 Task: Create a due date automation trigger when advanced on, 2 working days before a card is due add fields with custom field "Resume" set to a date less than 1 working days ago at 11:00 AM.
Action: Mouse moved to (863, 283)
Screenshot: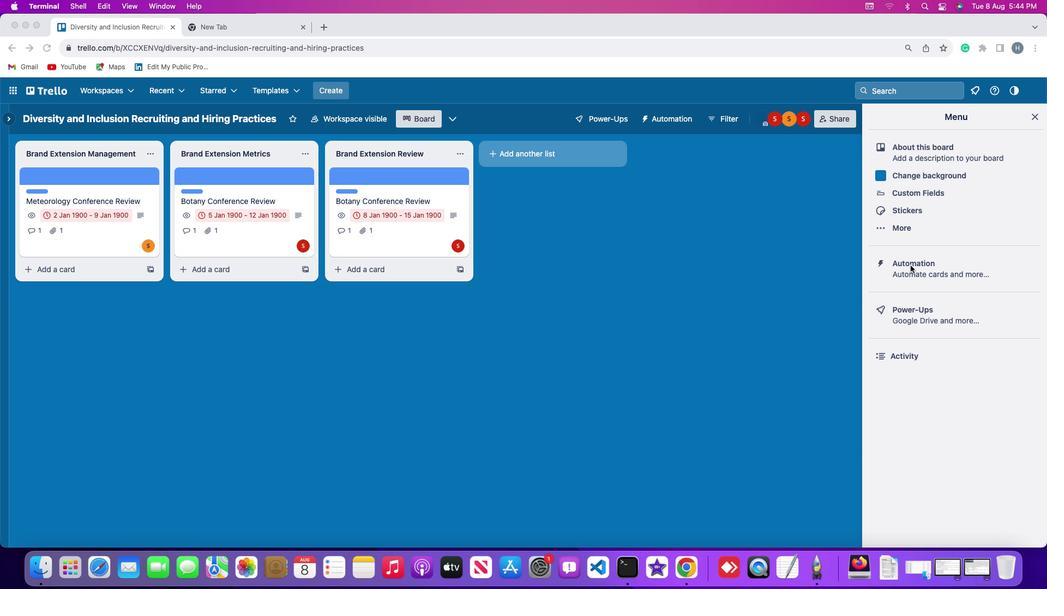 
Action: Mouse pressed left at (863, 283)
Screenshot: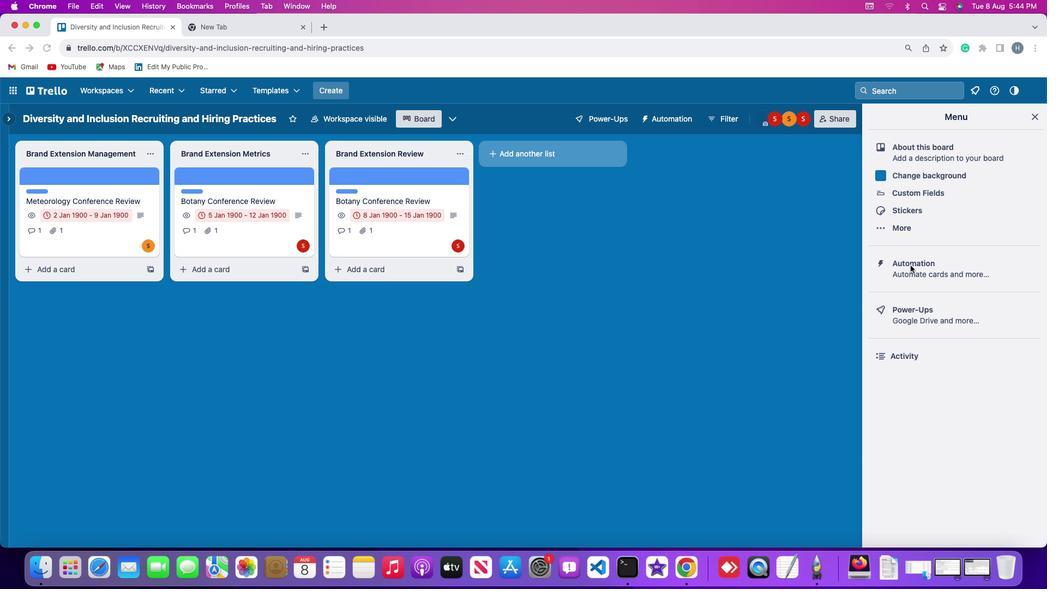 
Action: Mouse moved to (863, 283)
Screenshot: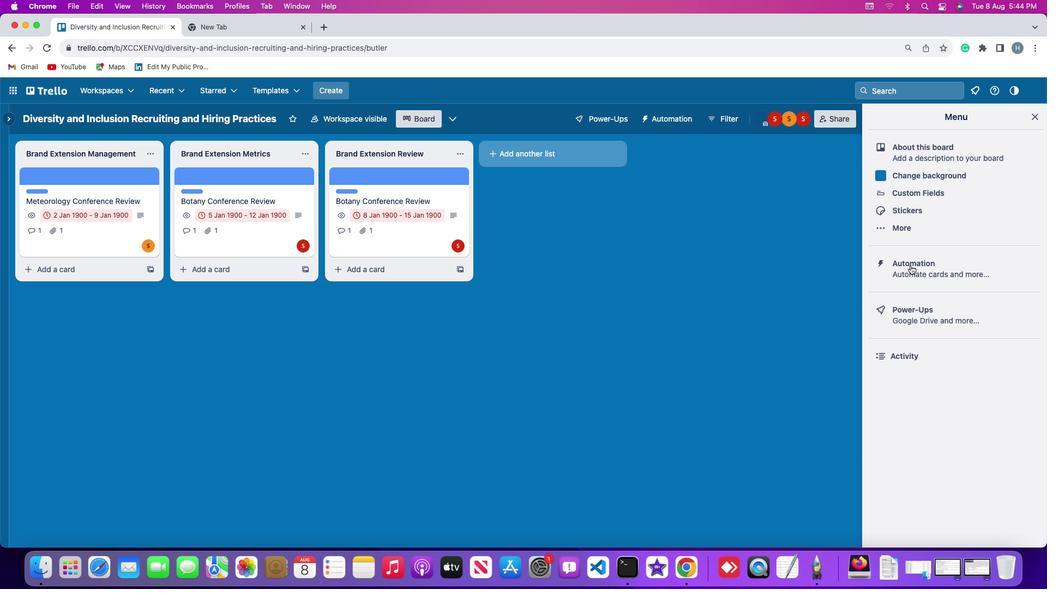 
Action: Mouse pressed left at (863, 283)
Screenshot: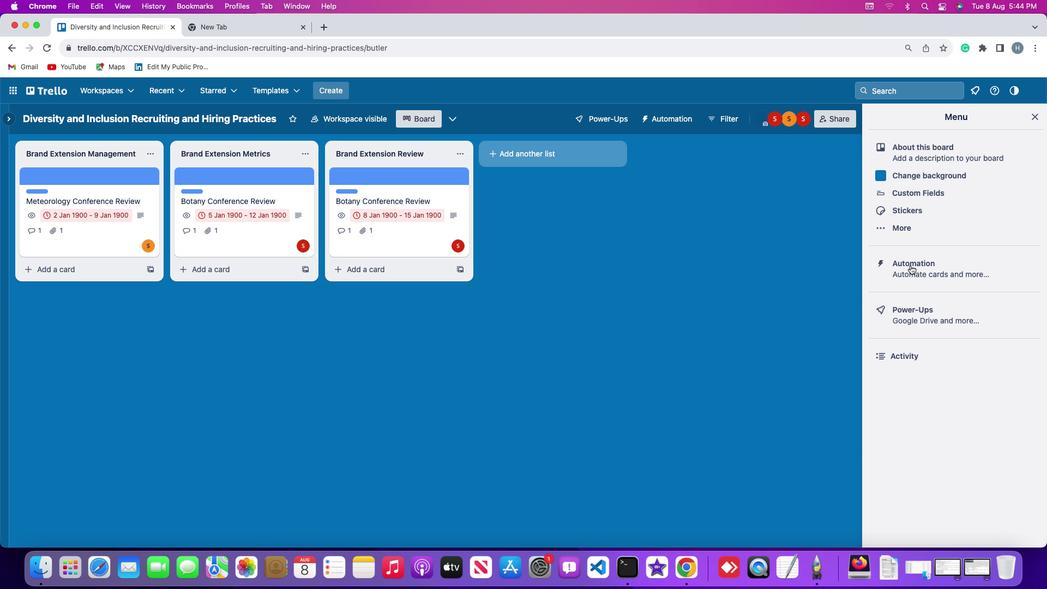
Action: Mouse moved to (109, 272)
Screenshot: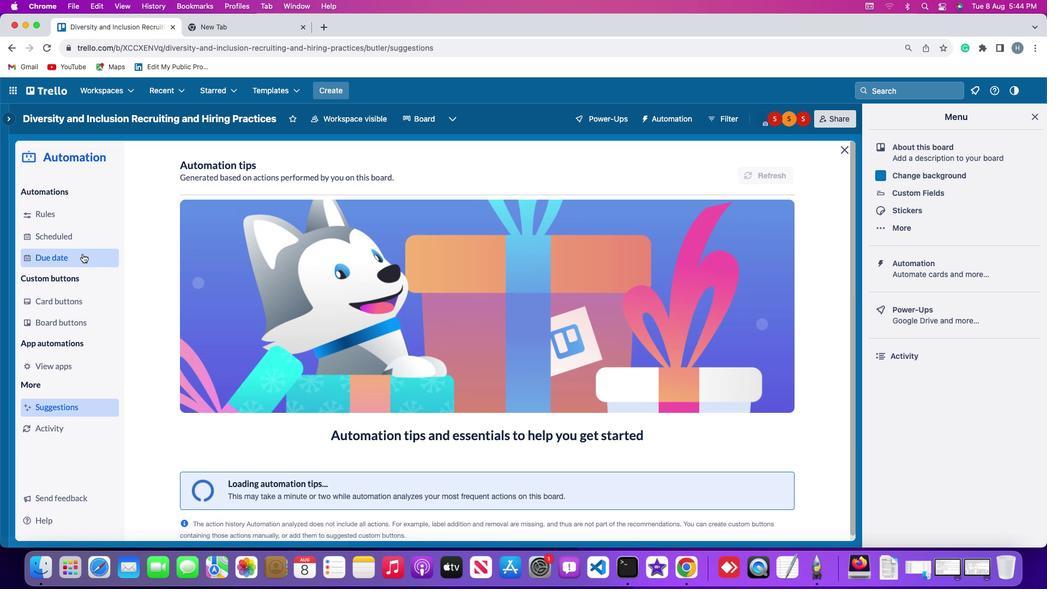 
Action: Mouse pressed left at (109, 272)
Screenshot: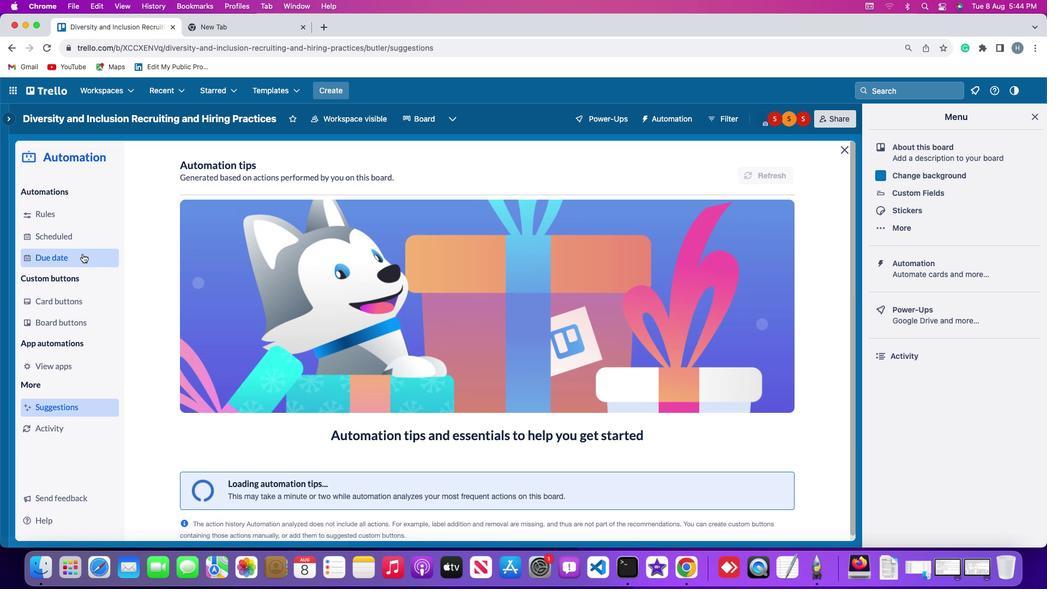 
Action: Mouse moved to (730, 194)
Screenshot: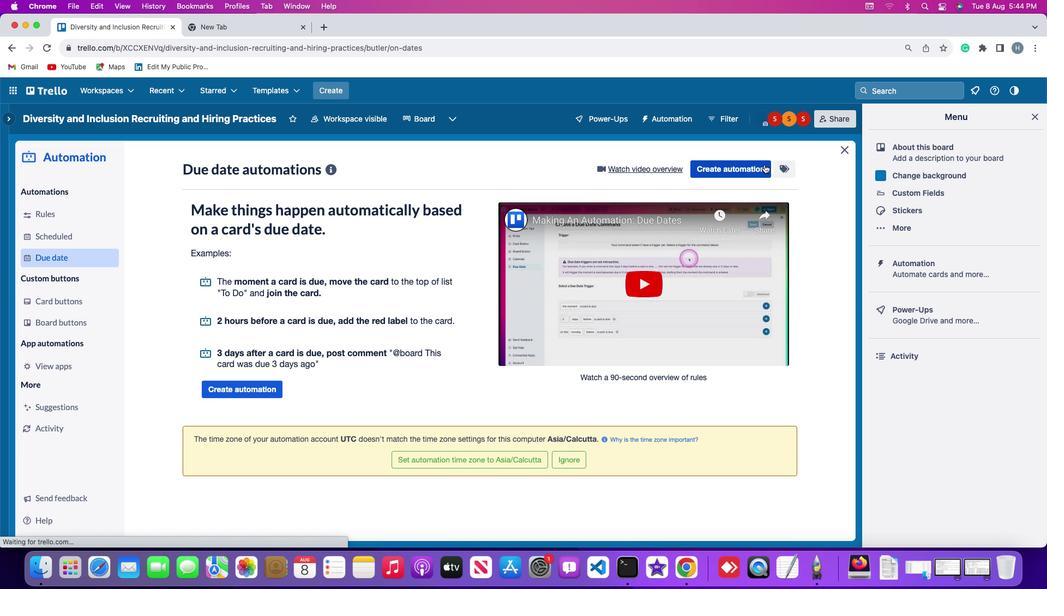
Action: Mouse pressed left at (730, 194)
Screenshot: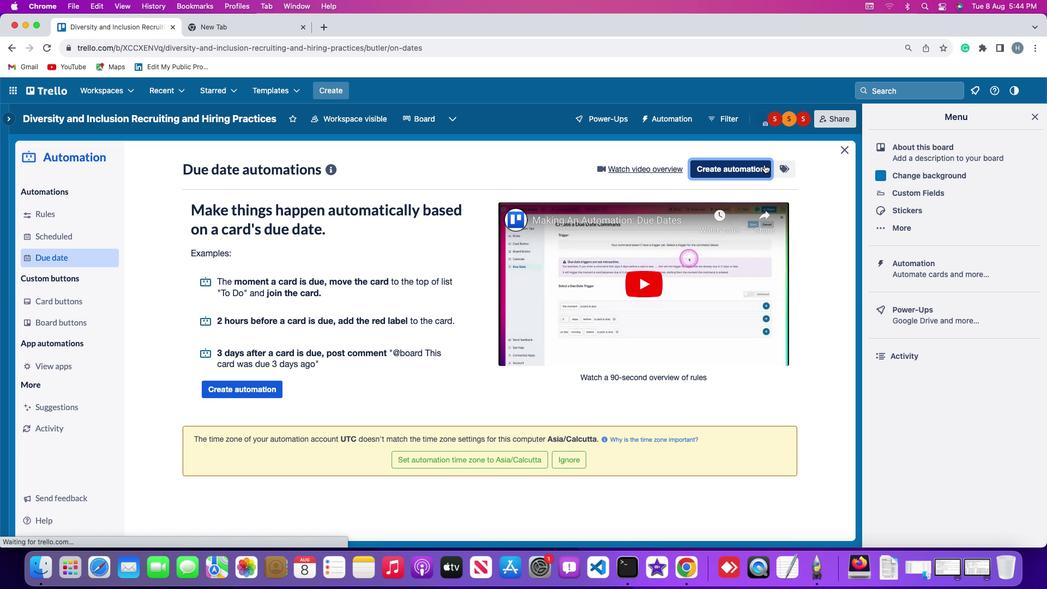 
Action: Mouse moved to (255, 290)
Screenshot: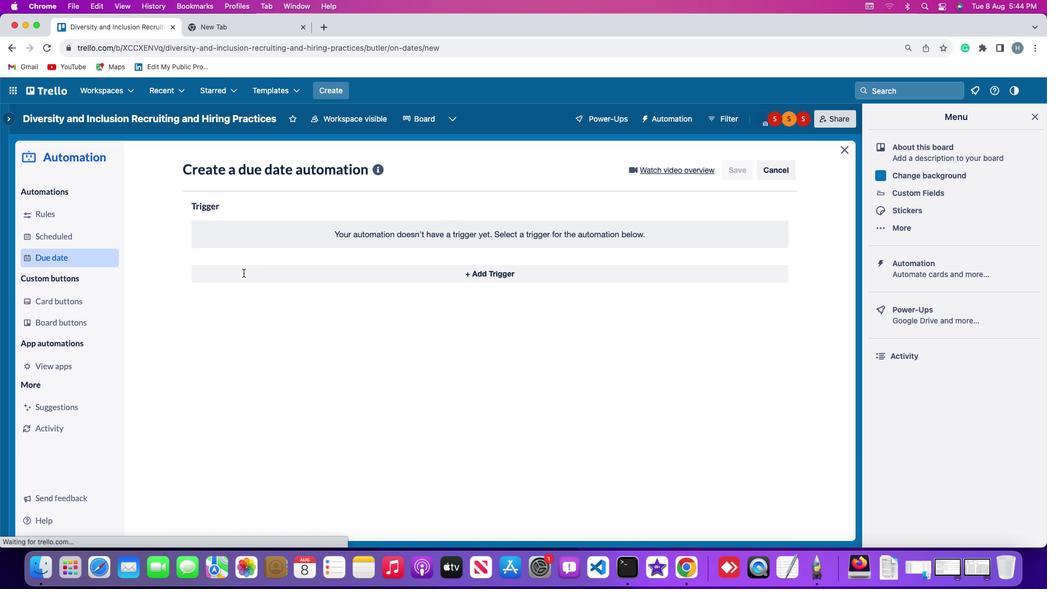 
Action: Mouse pressed left at (255, 290)
Screenshot: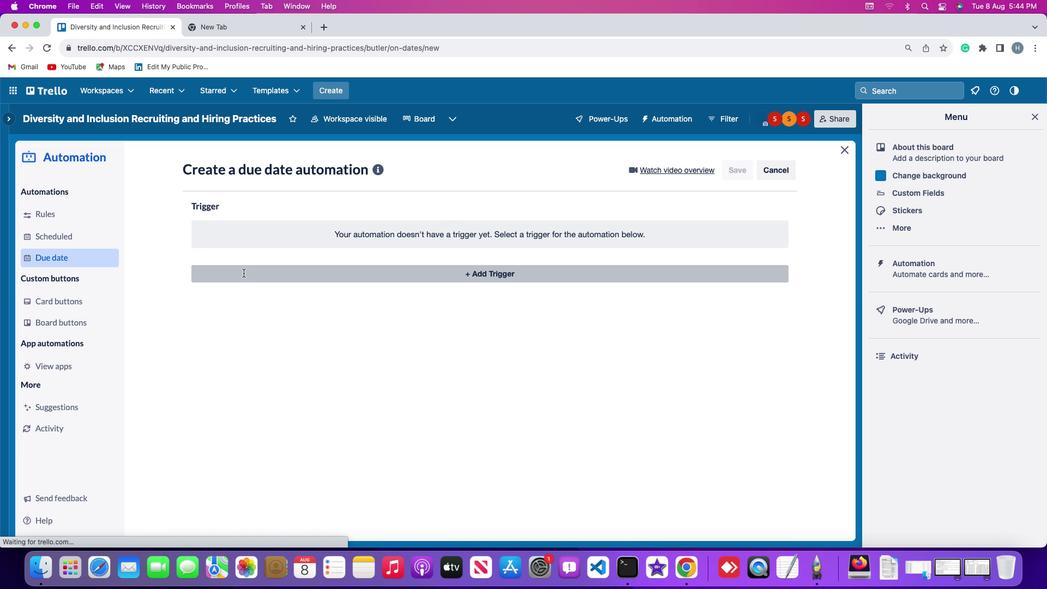 
Action: Mouse moved to (222, 437)
Screenshot: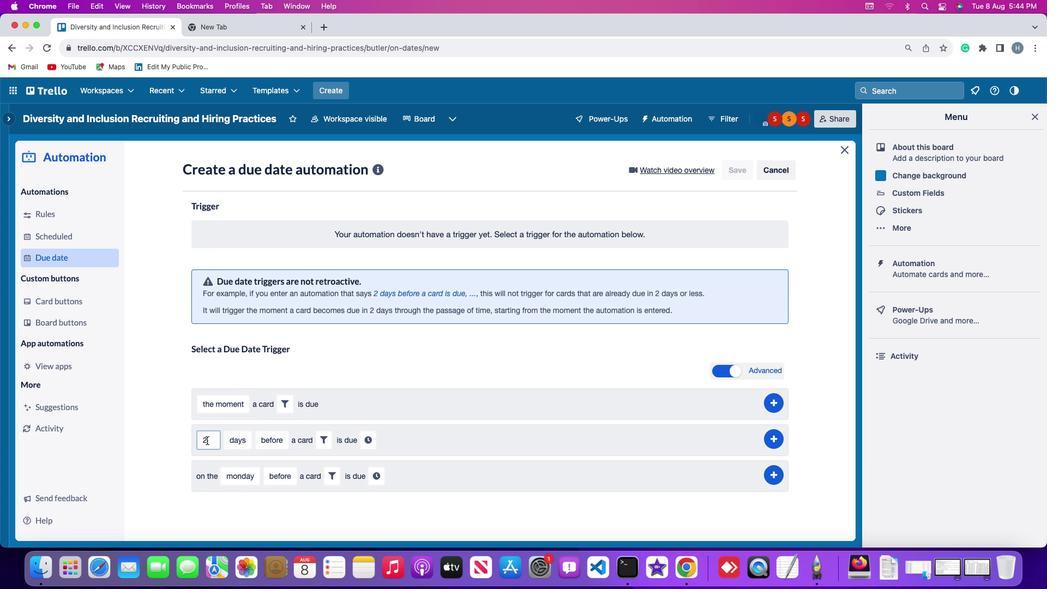 
Action: Mouse pressed left at (222, 437)
Screenshot: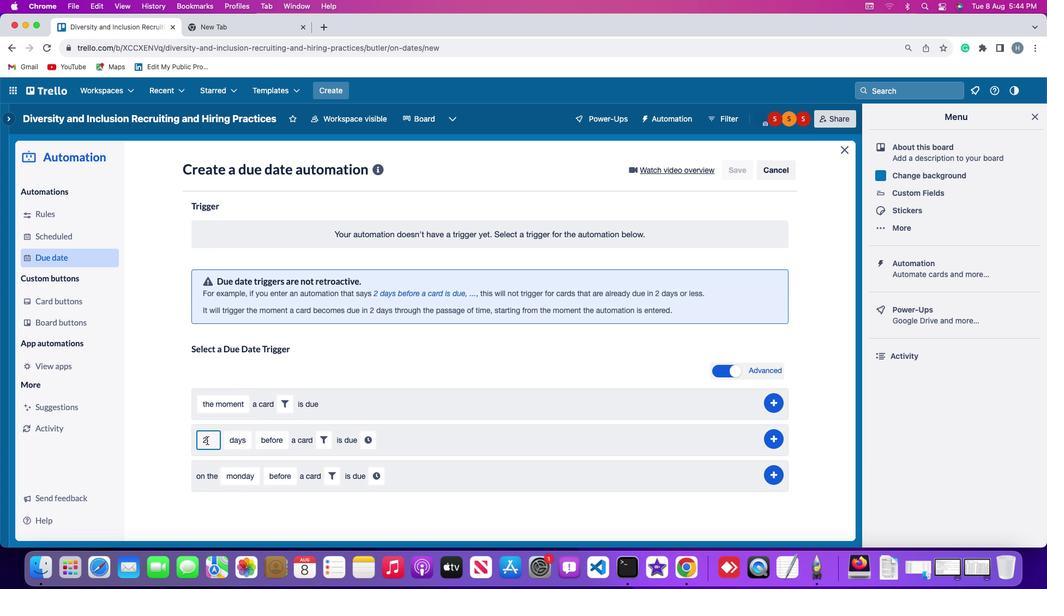 
Action: Mouse moved to (222, 437)
Screenshot: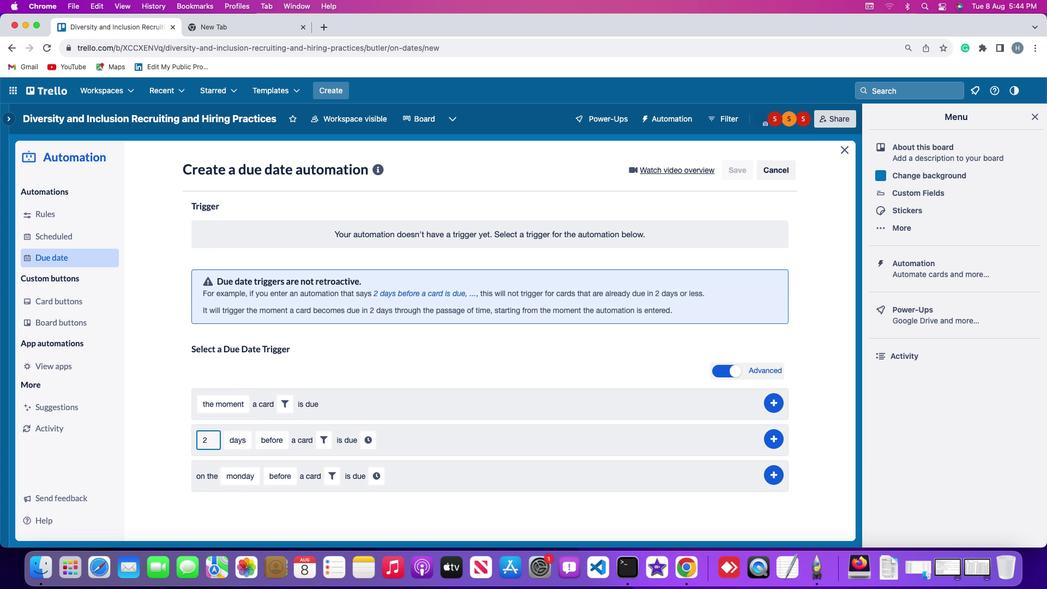 
Action: Key pressed Key.backspace
Screenshot: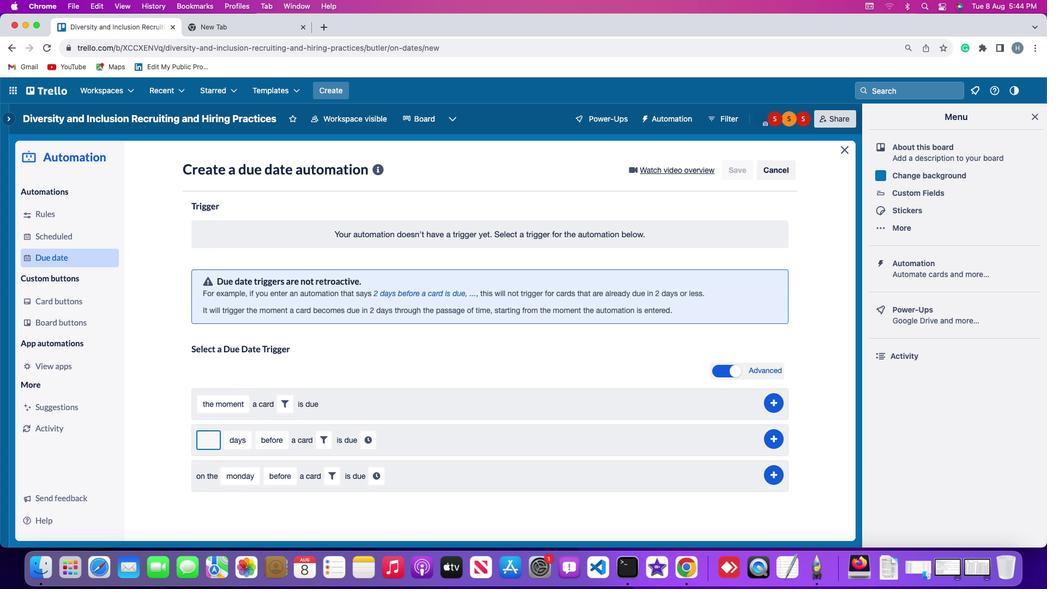 
Action: Mouse moved to (223, 437)
Screenshot: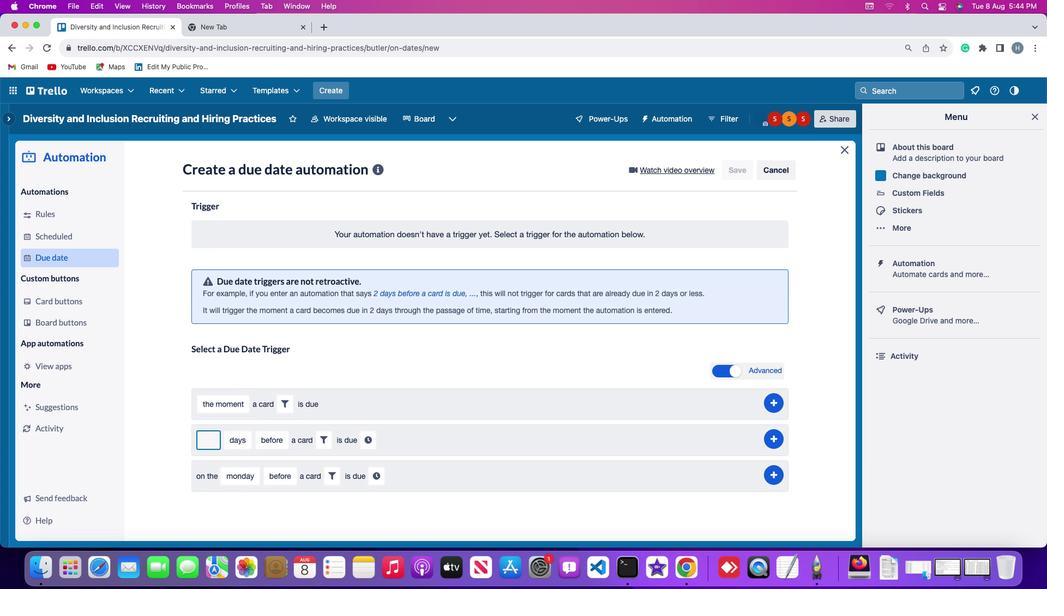 
Action: Key pressed '2'
Screenshot: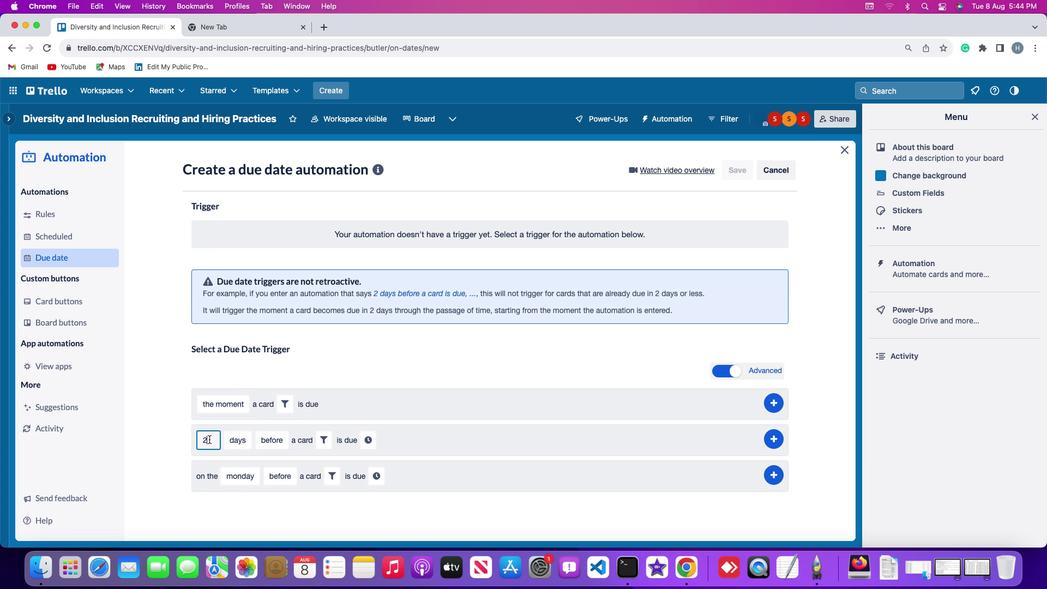 
Action: Mouse moved to (263, 437)
Screenshot: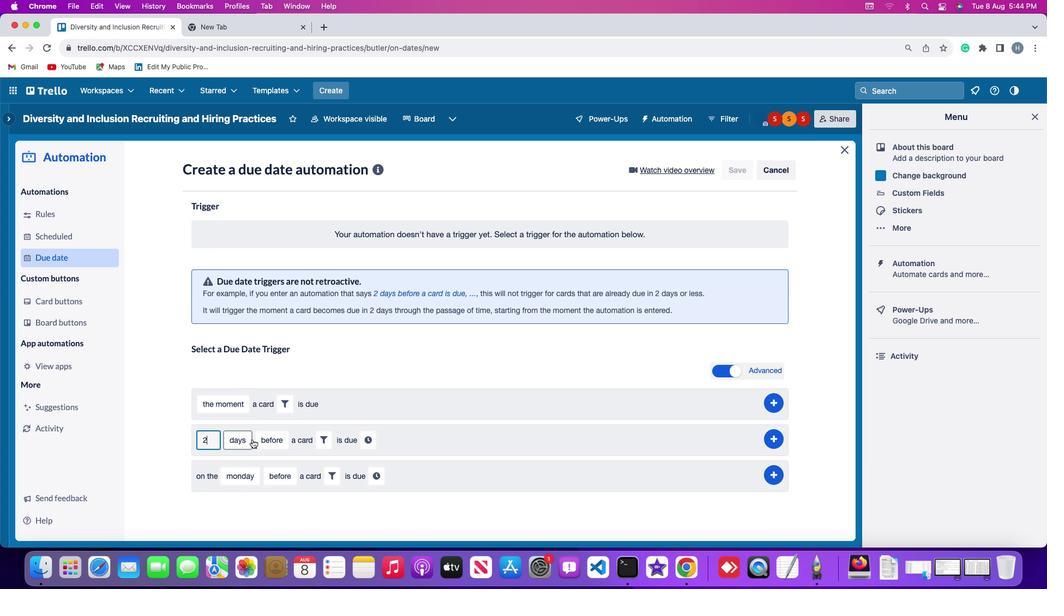 
Action: Mouse pressed left at (263, 437)
Screenshot: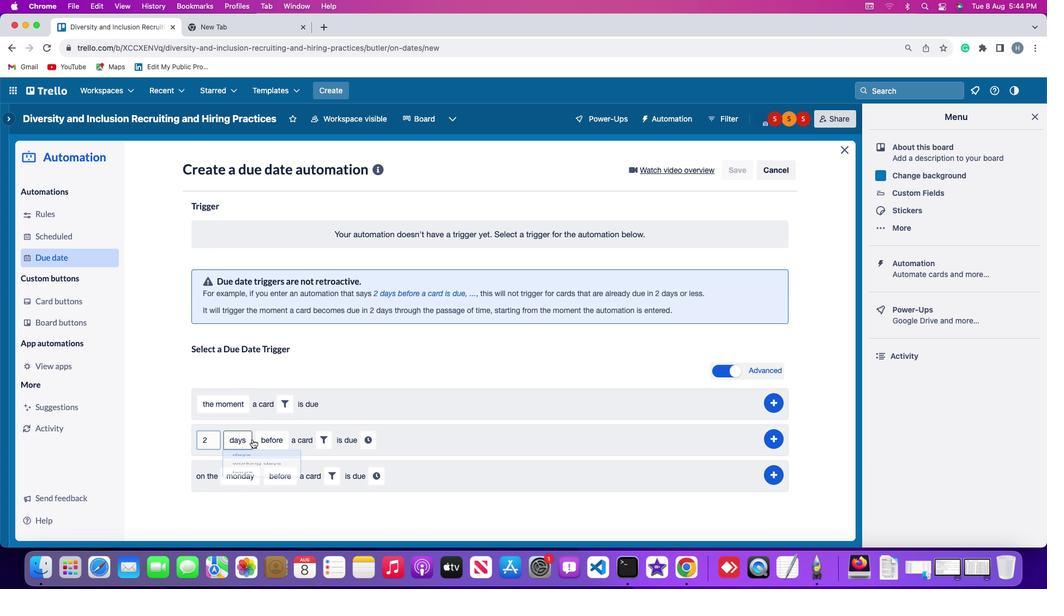 
Action: Mouse moved to (258, 475)
Screenshot: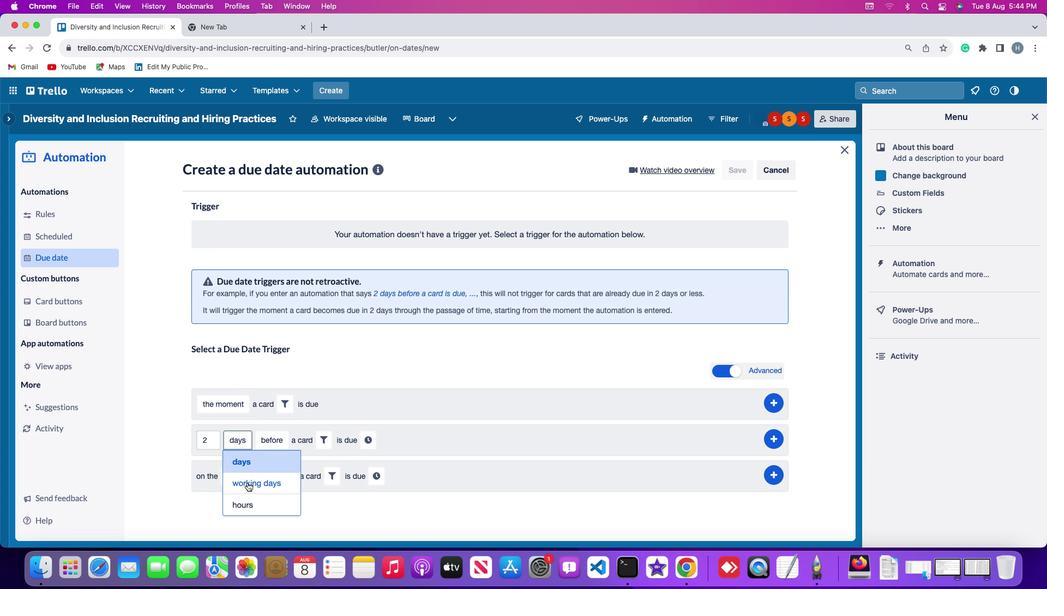 
Action: Mouse pressed left at (258, 475)
Screenshot: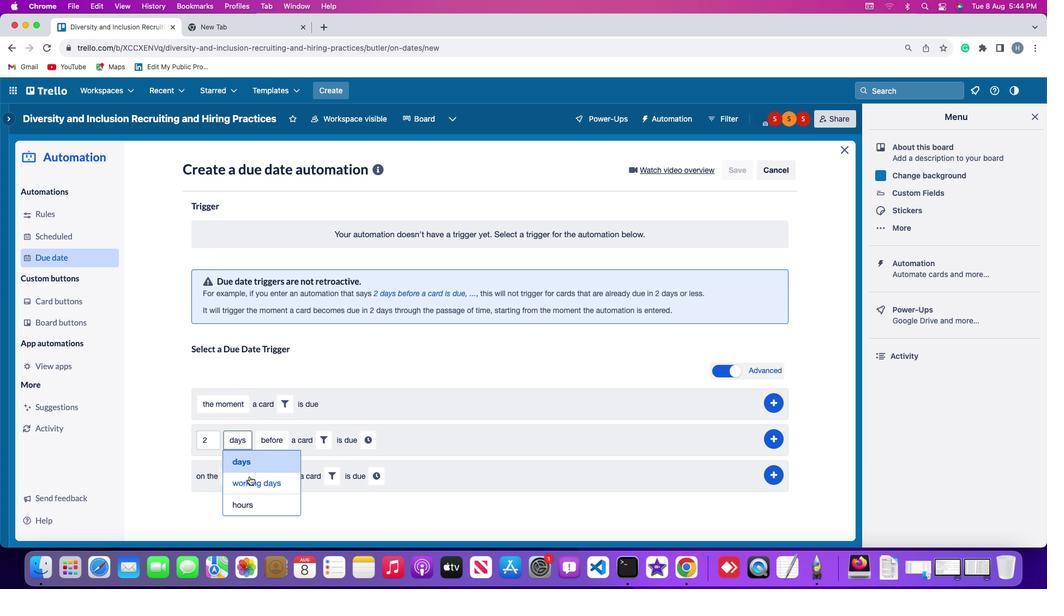 
Action: Mouse moved to (317, 434)
Screenshot: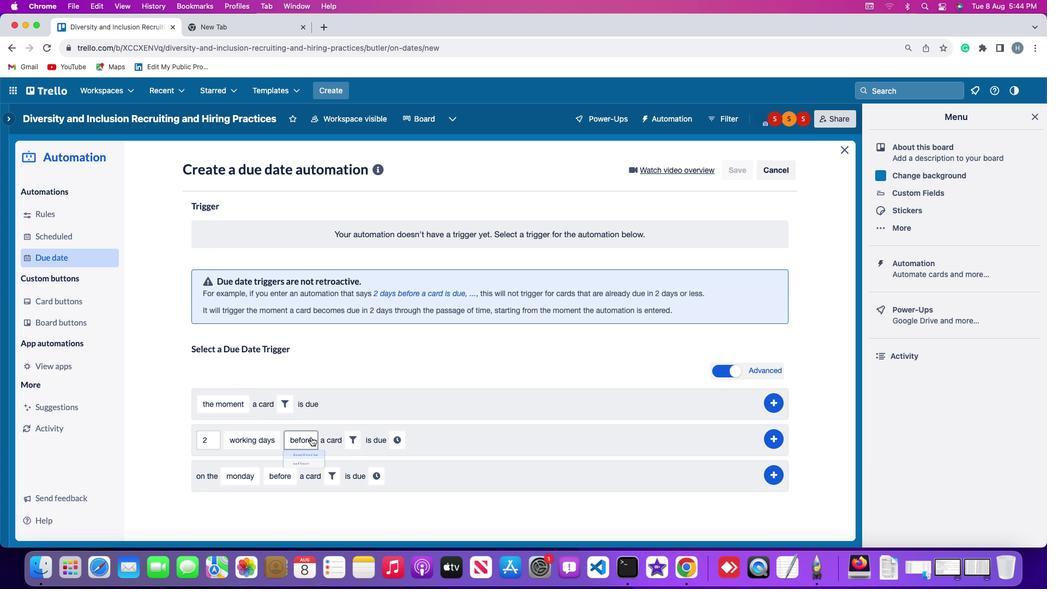
Action: Mouse pressed left at (317, 434)
Screenshot: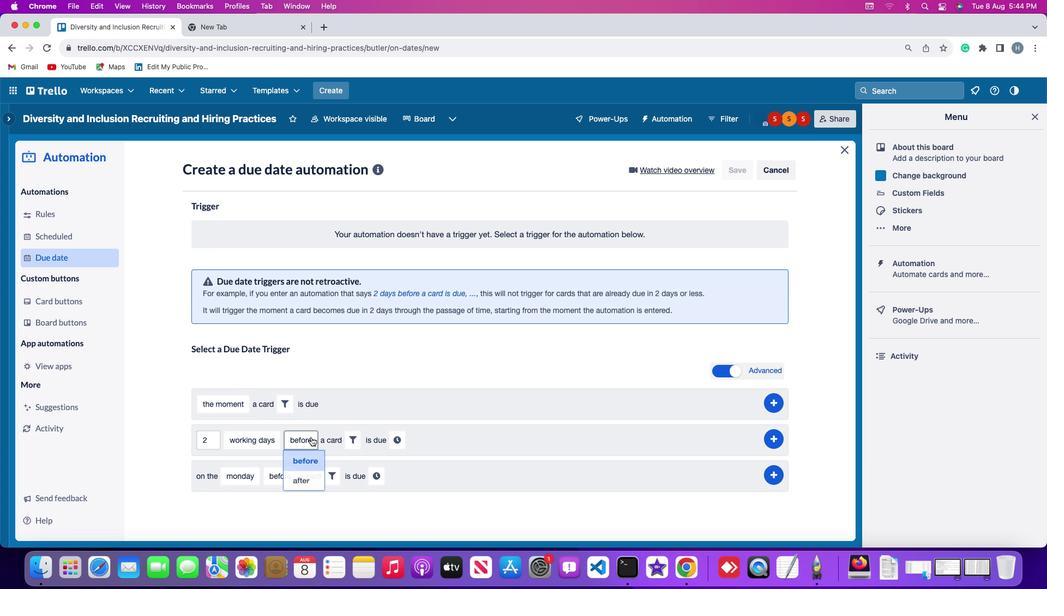 
Action: Mouse moved to (313, 458)
Screenshot: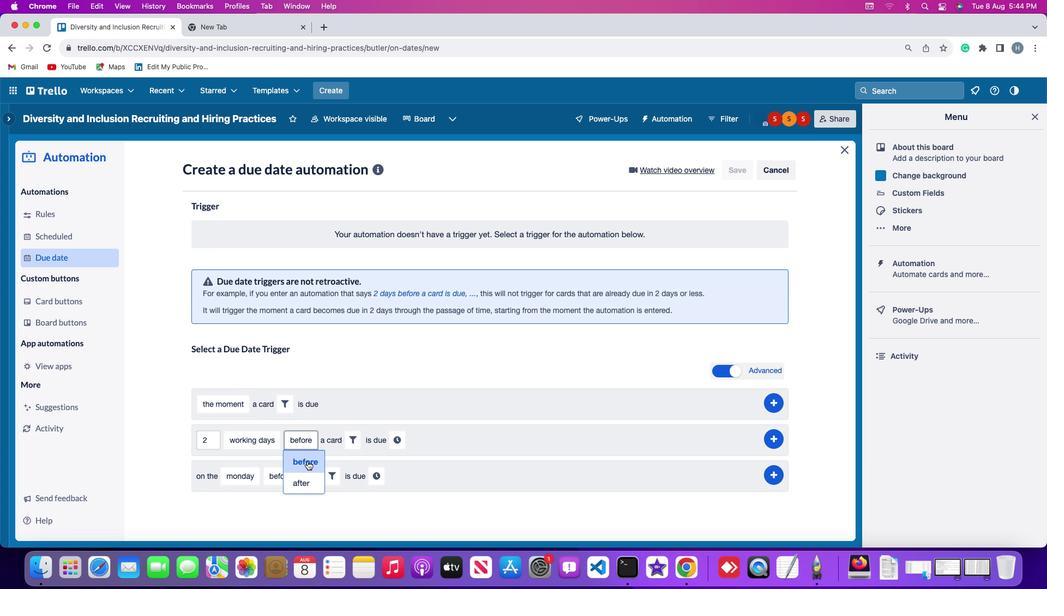 
Action: Mouse pressed left at (313, 458)
Screenshot: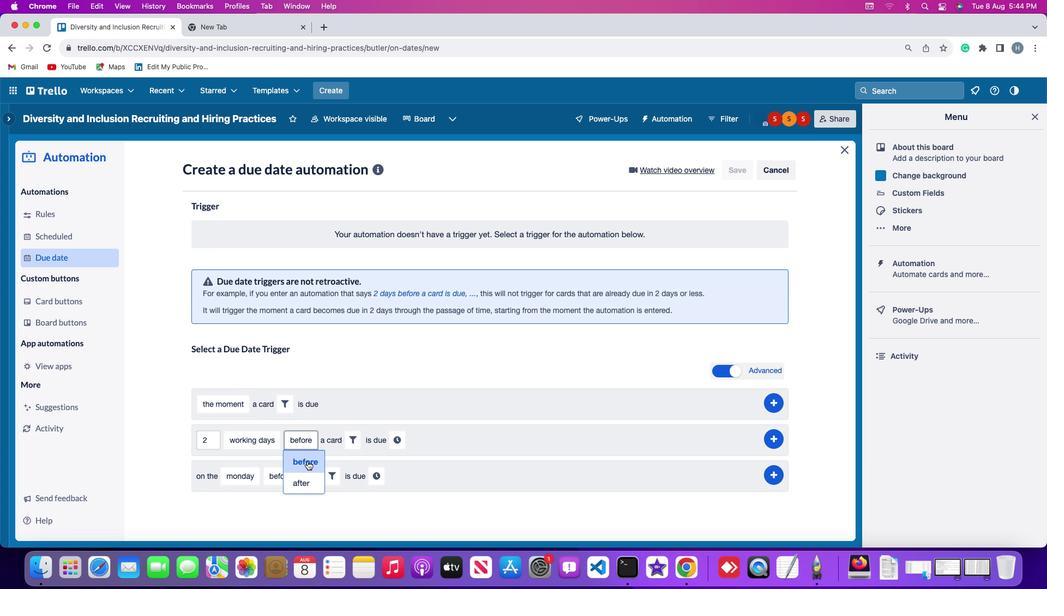 
Action: Mouse moved to (360, 437)
Screenshot: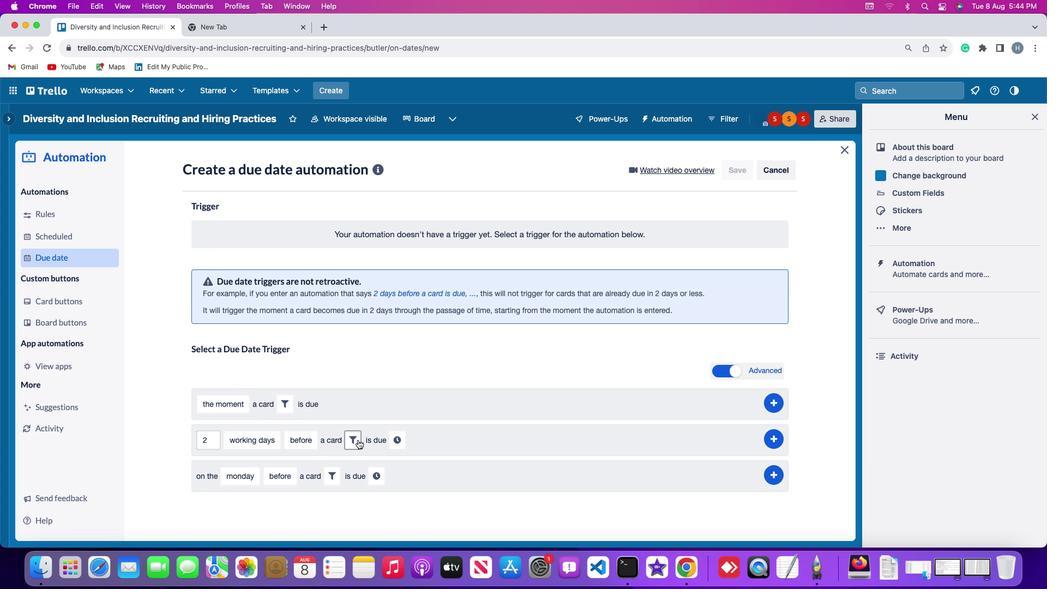 
Action: Mouse pressed left at (360, 437)
Screenshot: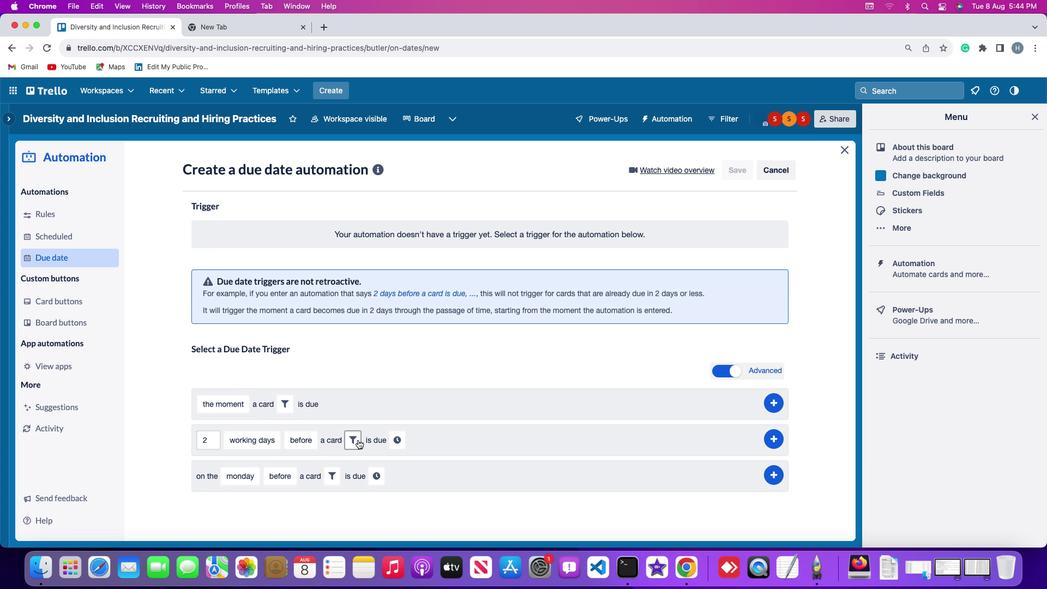 
Action: Mouse moved to (524, 466)
Screenshot: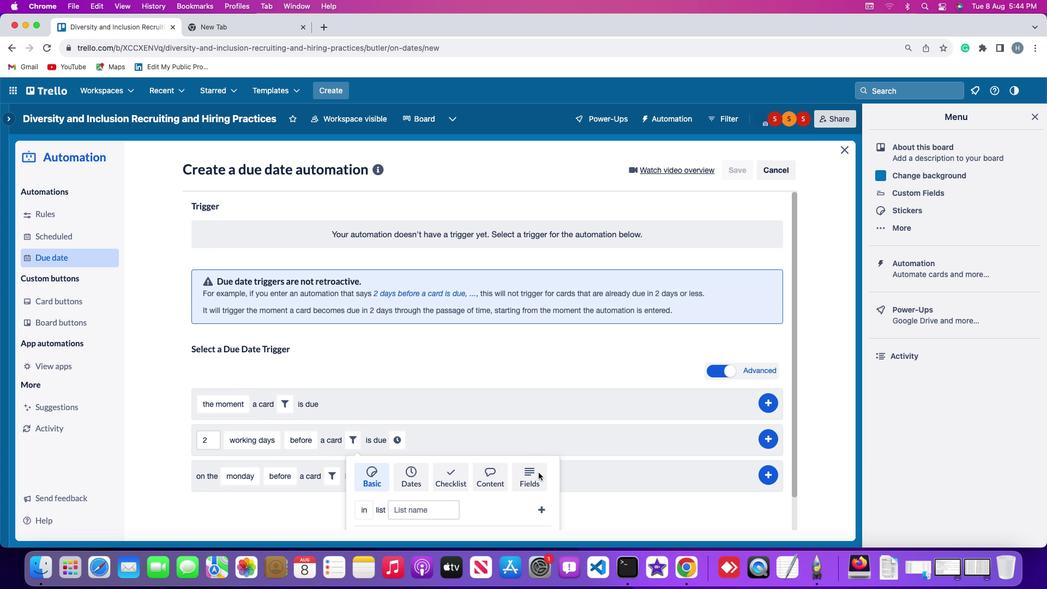 
Action: Mouse pressed left at (524, 466)
Screenshot: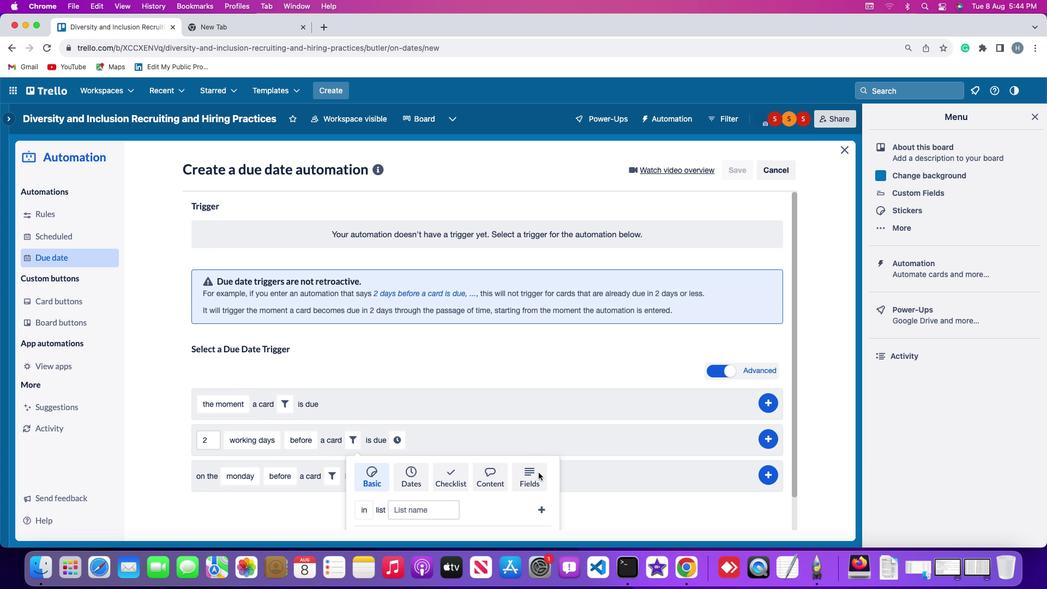 
Action: Mouse moved to (268, 490)
Screenshot: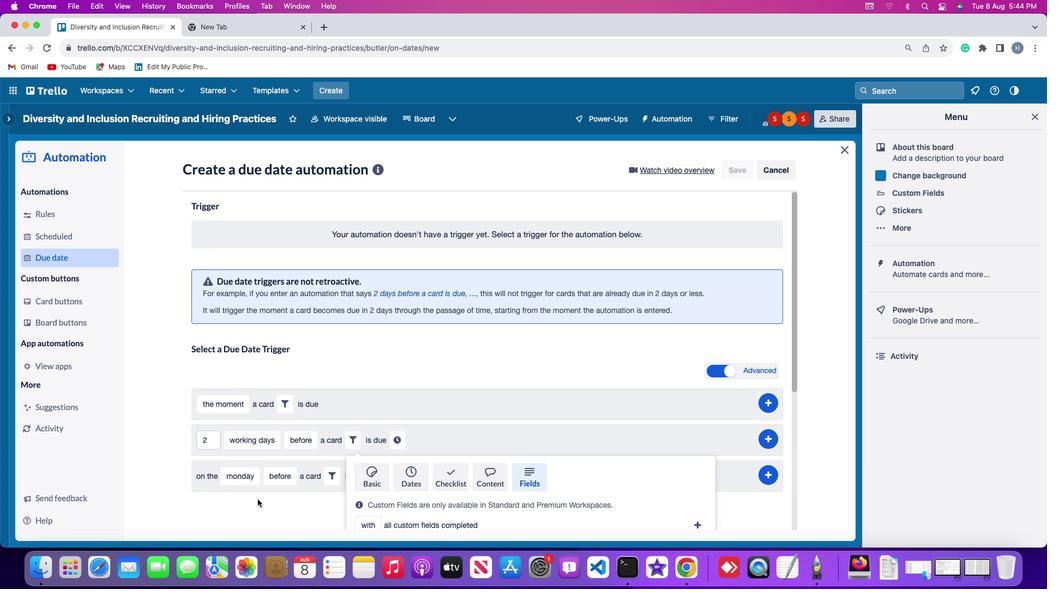 
Action: Mouse scrolled (268, 490) with delta (33, 48)
Screenshot: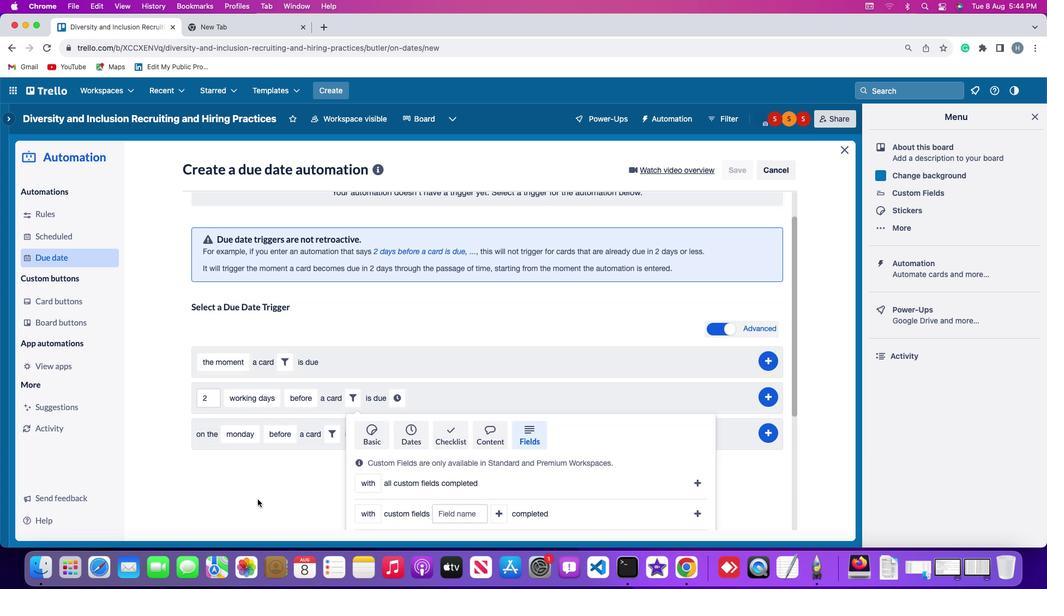 
Action: Mouse scrolled (268, 490) with delta (33, 48)
Screenshot: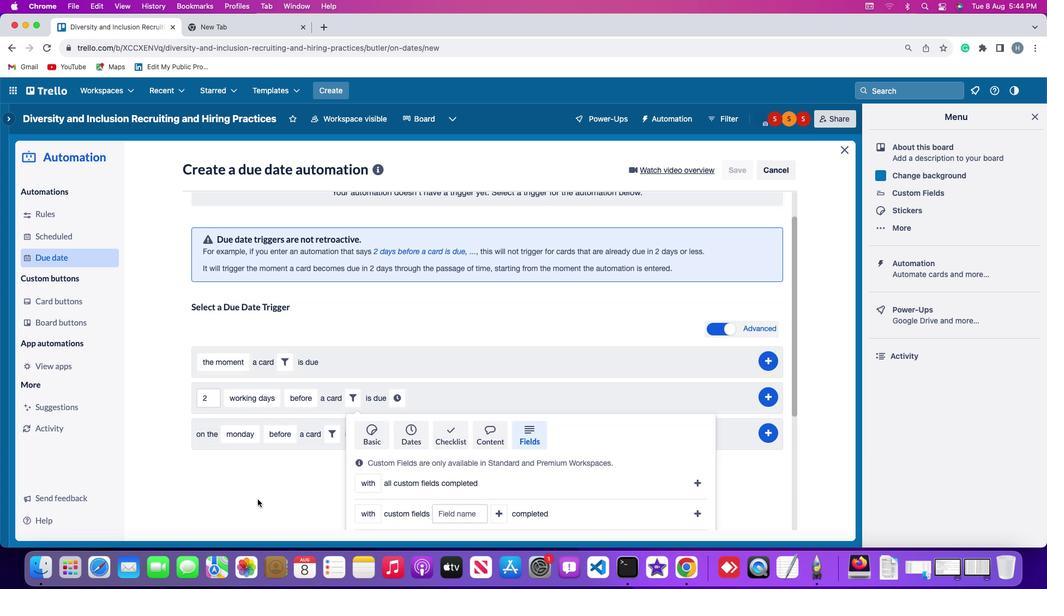 
Action: Mouse scrolled (268, 490) with delta (33, 47)
Screenshot: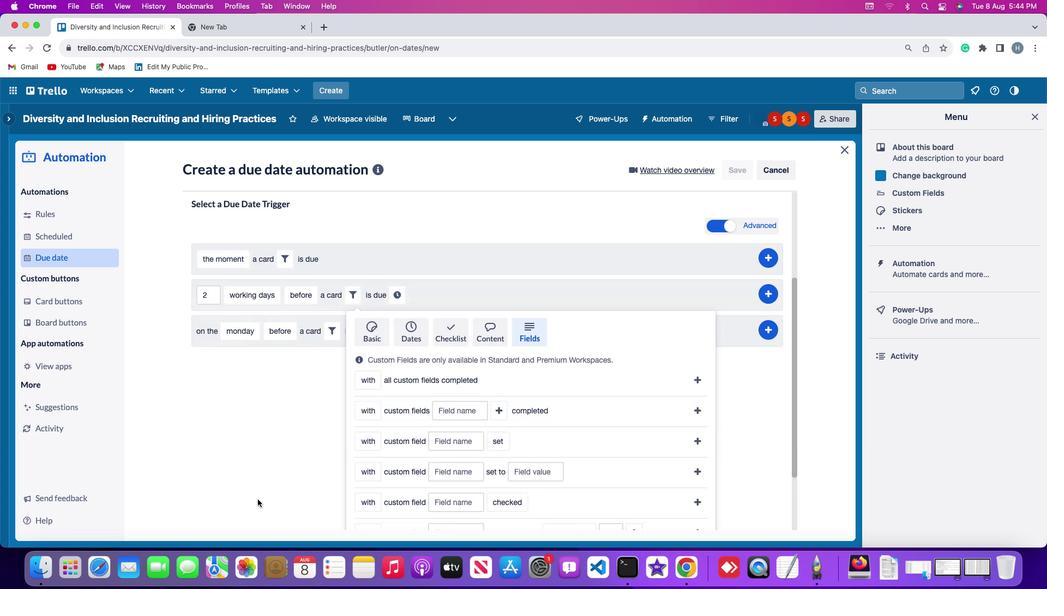 
Action: Mouse scrolled (268, 490) with delta (33, 46)
Screenshot: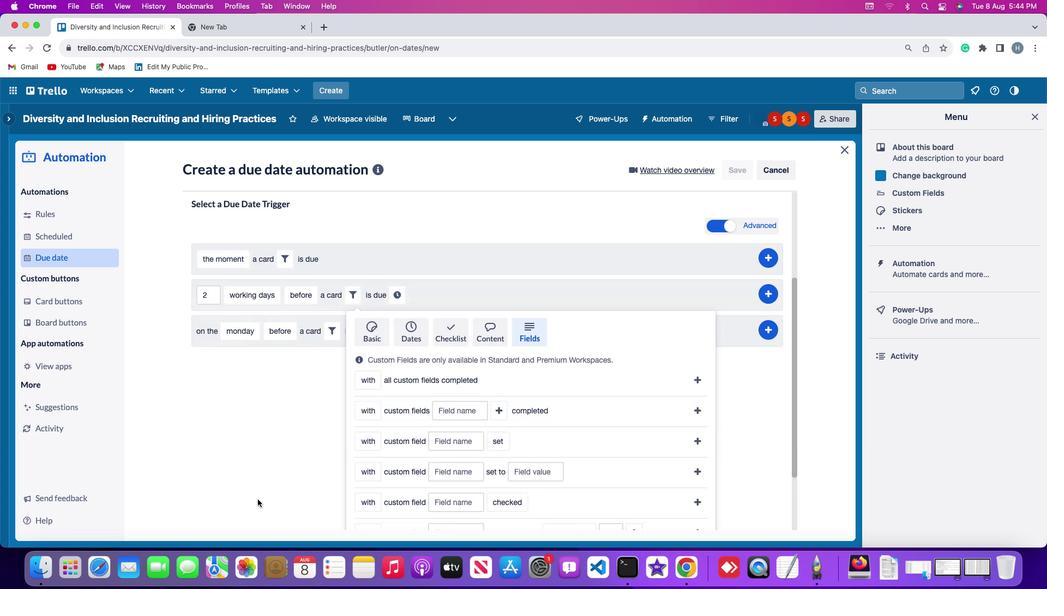 
Action: Mouse scrolled (268, 490) with delta (33, 45)
Screenshot: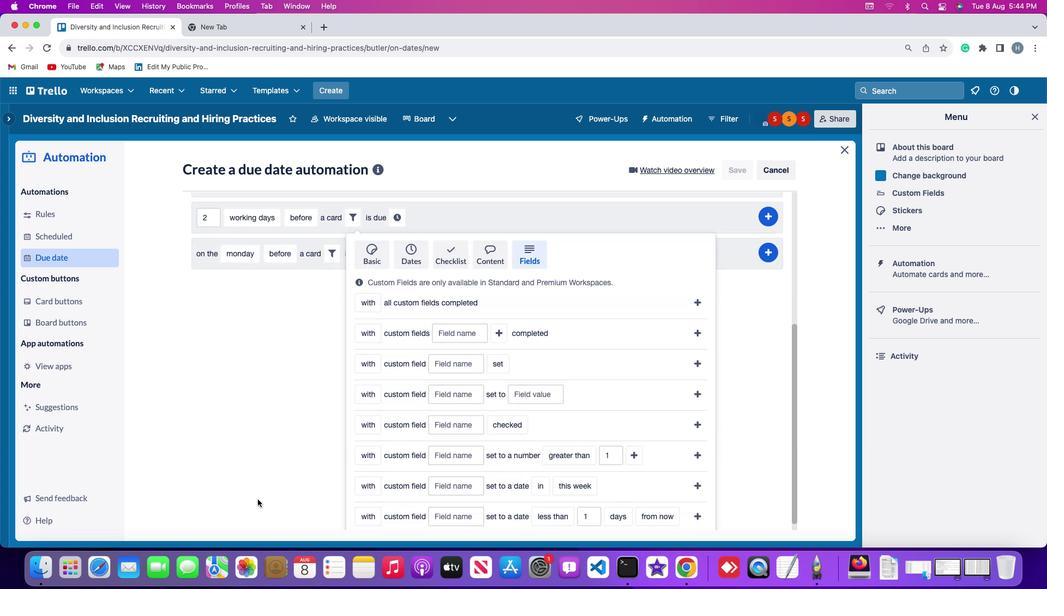 
Action: Mouse scrolled (268, 490) with delta (33, 45)
Screenshot: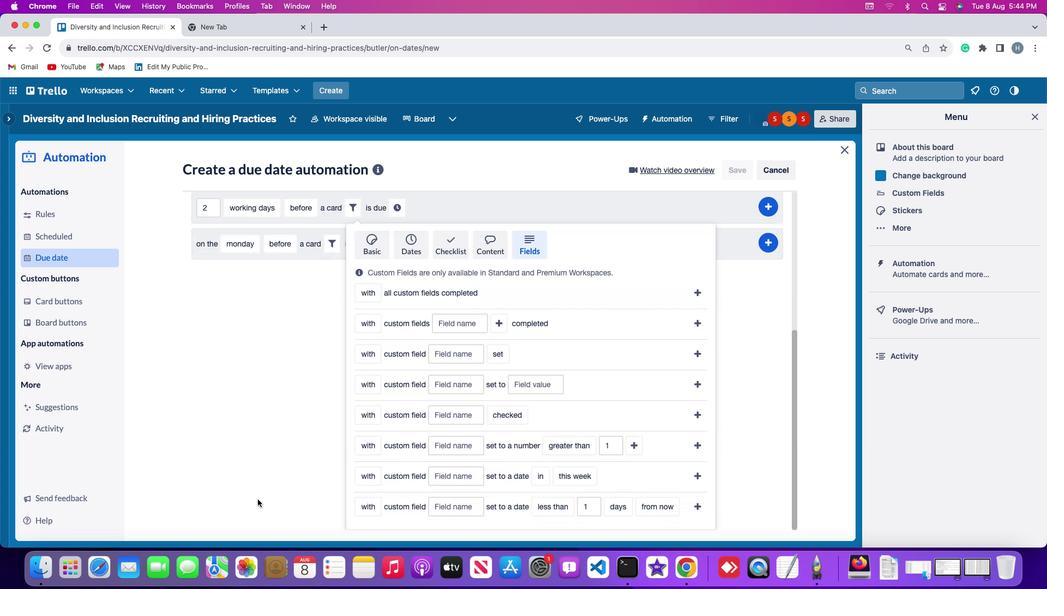 
Action: Mouse scrolled (268, 490) with delta (33, 48)
Screenshot: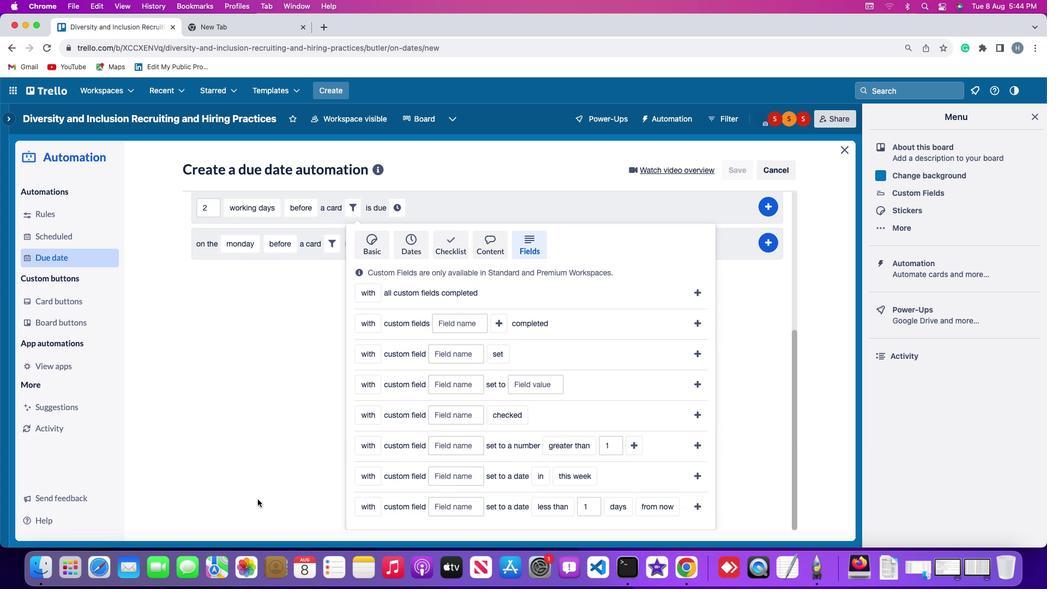 
Action: Mouse scrolled (268, 490) with delta (33, 48)
Screenshot: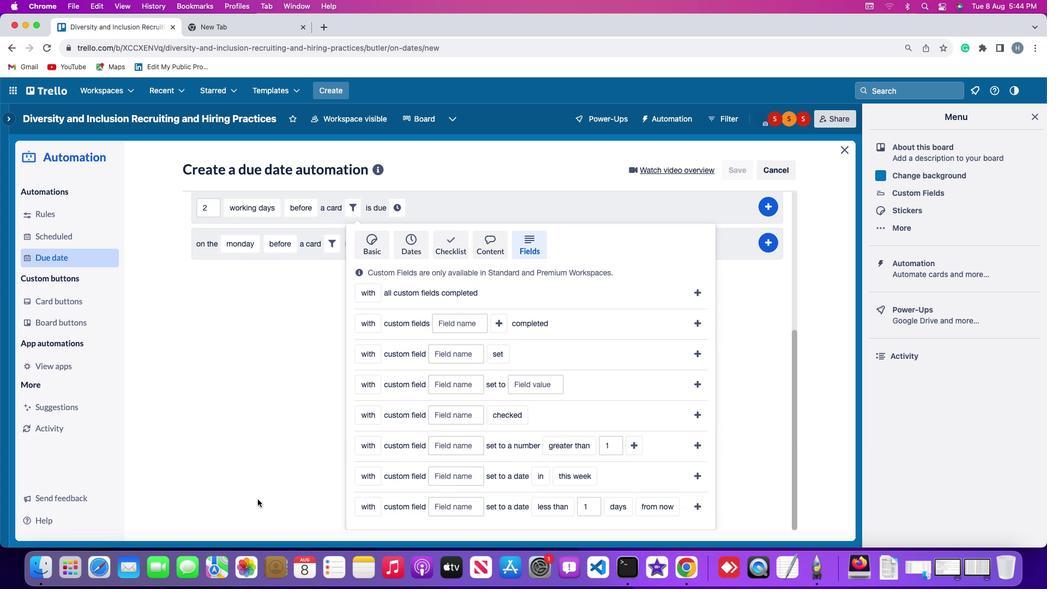 
Action: Mouse scrolled (268, 490) with delta (33, 46)
Screenshot: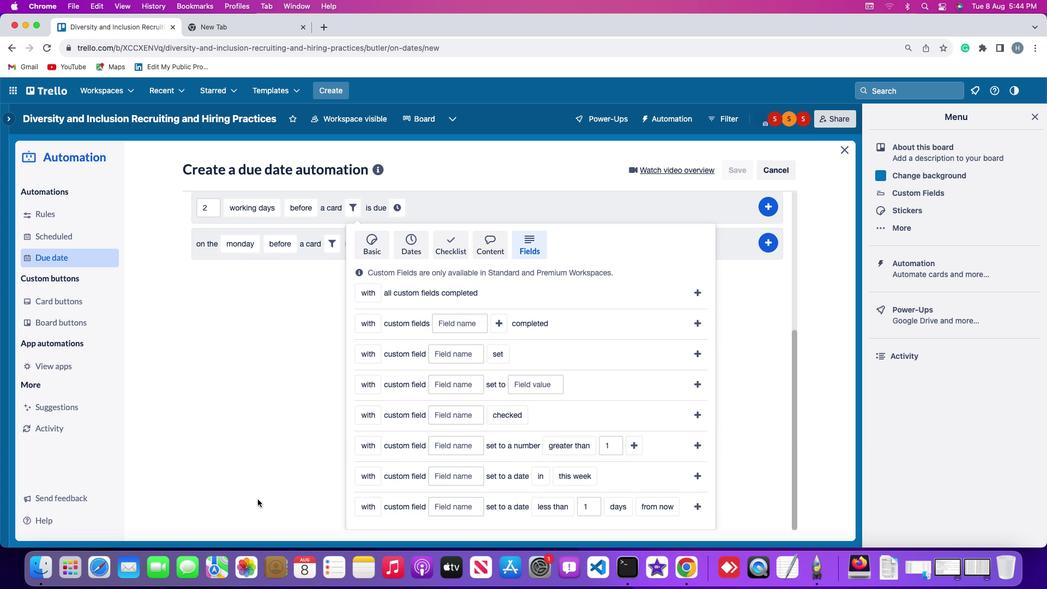 
Action: Mouse scrolled (268, 490) with delta (33, 46)
Screenshot: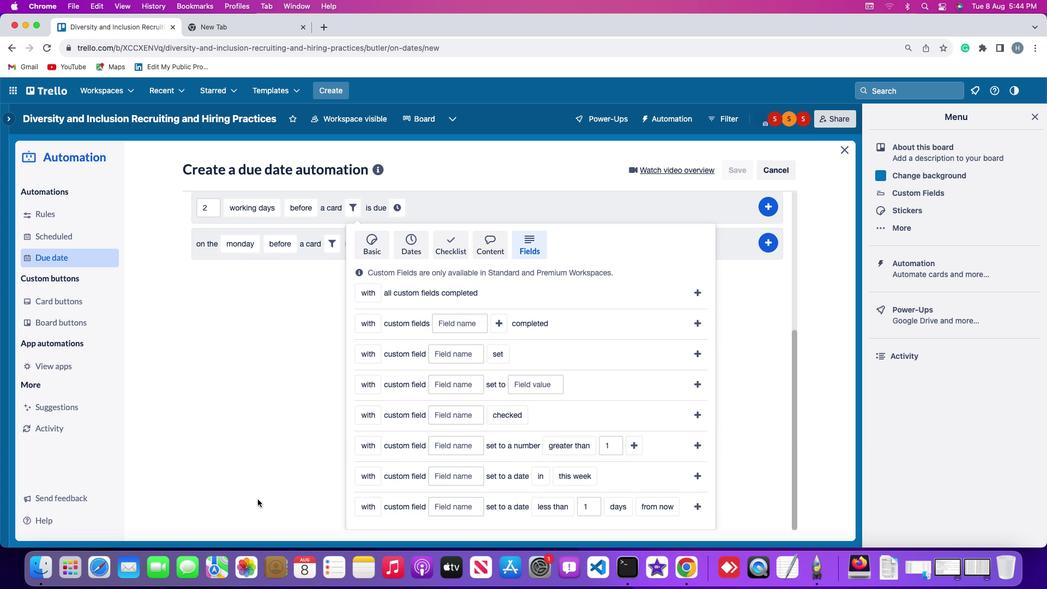 
Action: Mouse scrolled (268, 490) with delta (33, 45)
Screenshot: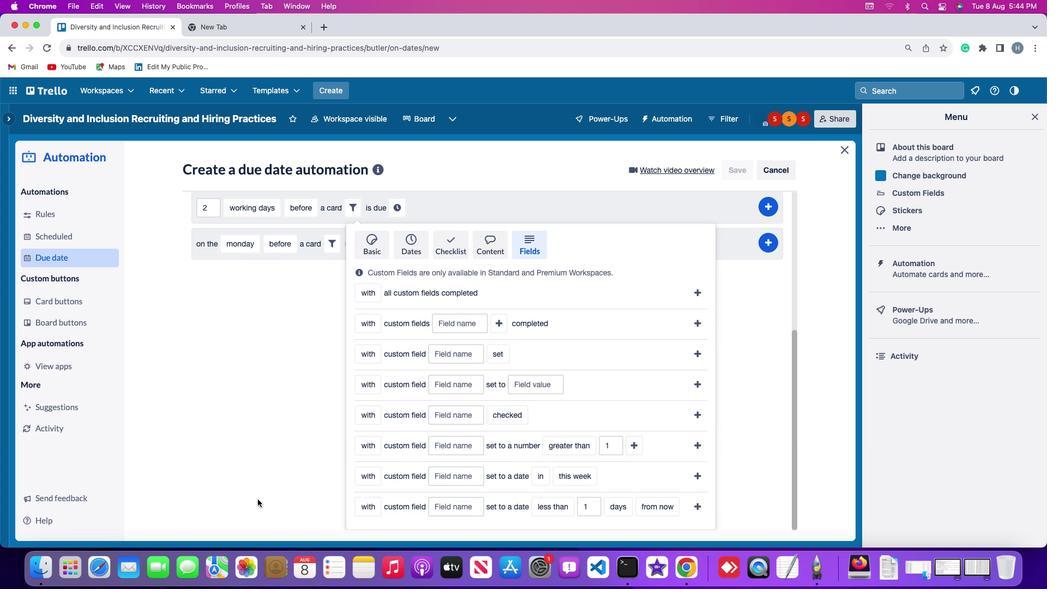 
Action: Mouse moved to (360, 492)
Screenshot: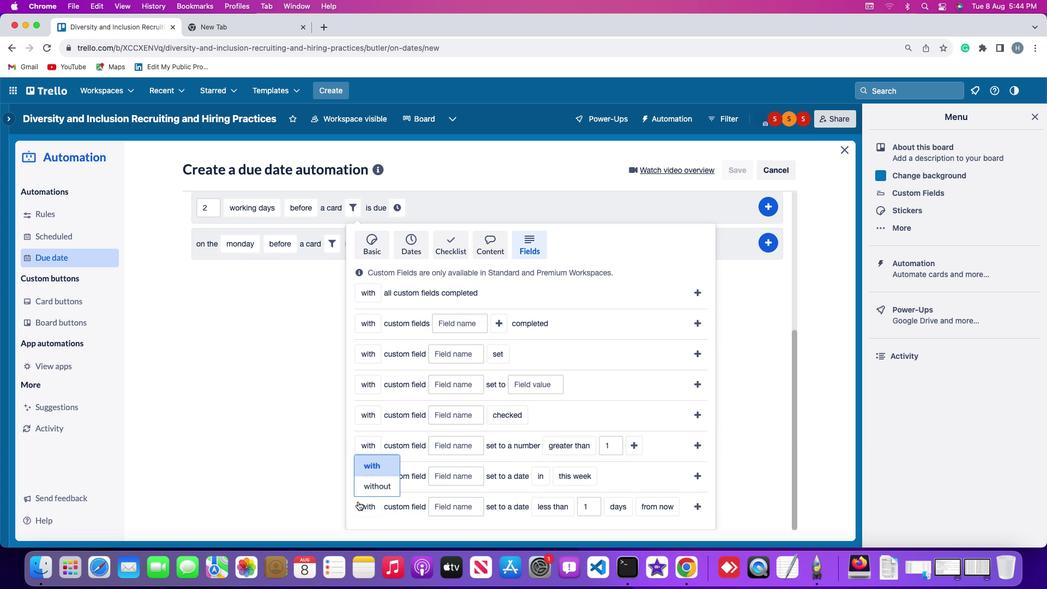 
Action: Mouse pressed left at (360, 492)
Screenshot: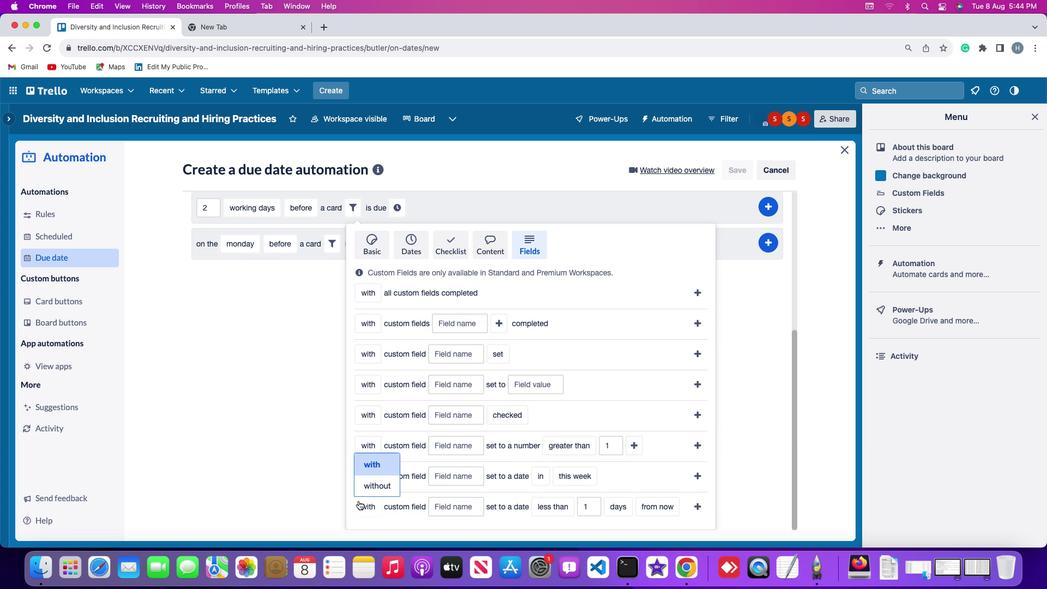 
Action: Mouse moved to (375, 458)
Screenshot: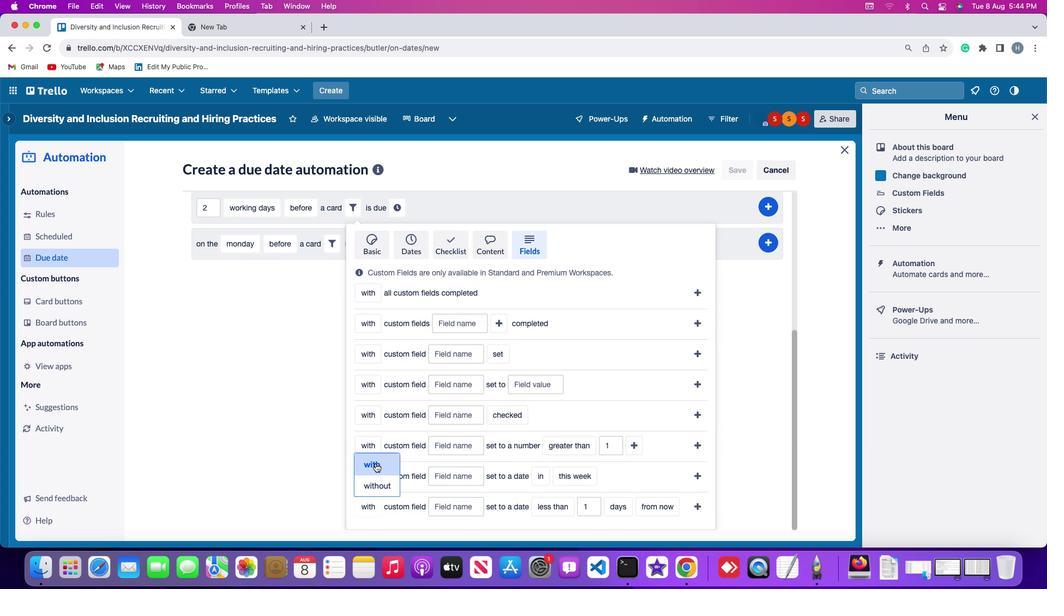 
Action: Mouse pressed left at (375, 458)
Screenshot: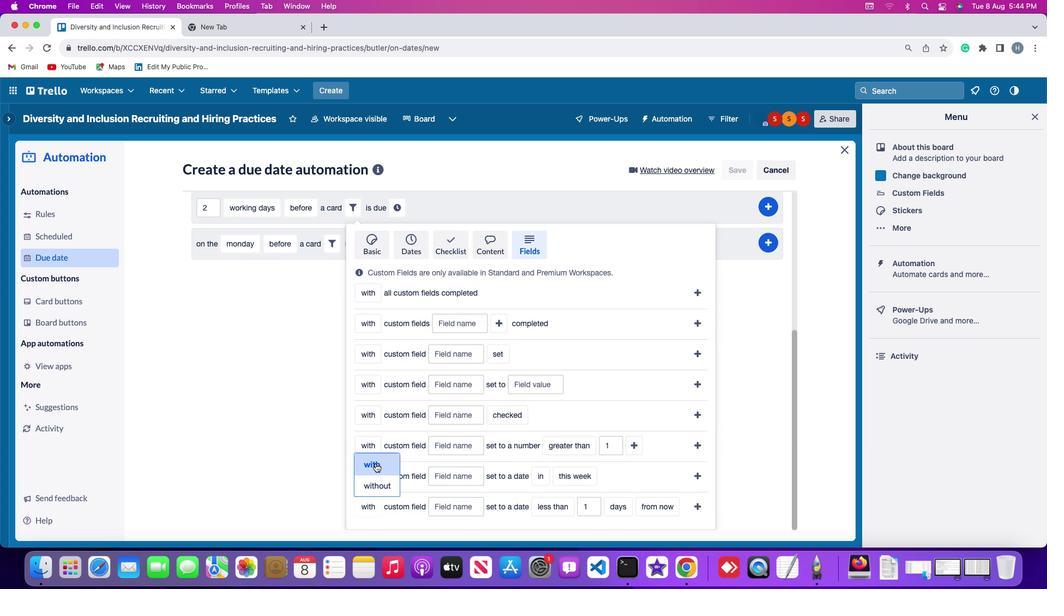 
Action: Mouse moved to (433, 495)
Screenshot: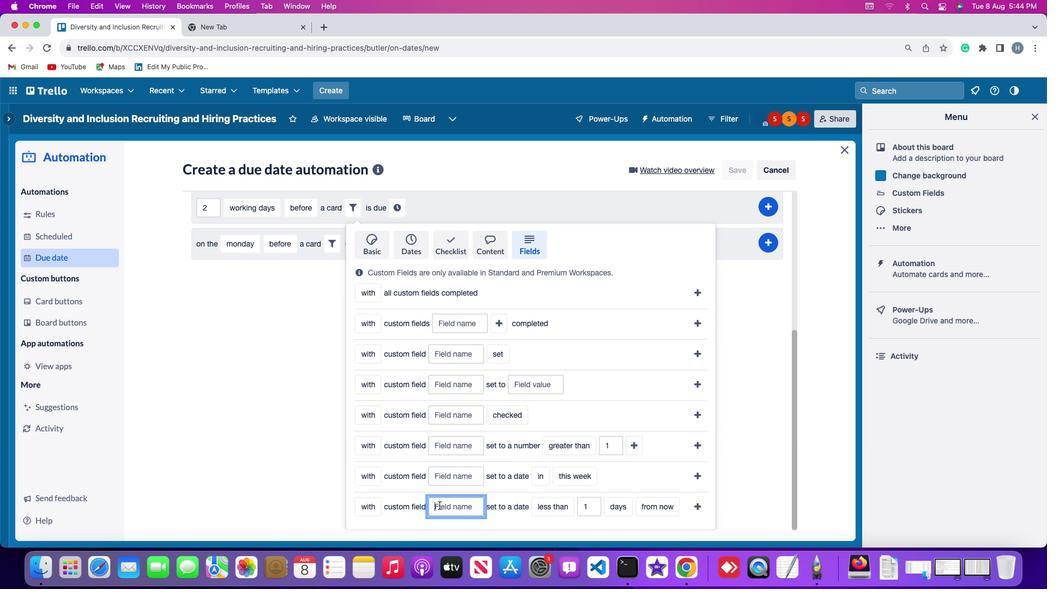 
Action: Mouse pressed left at (433, 495)
Screenshot: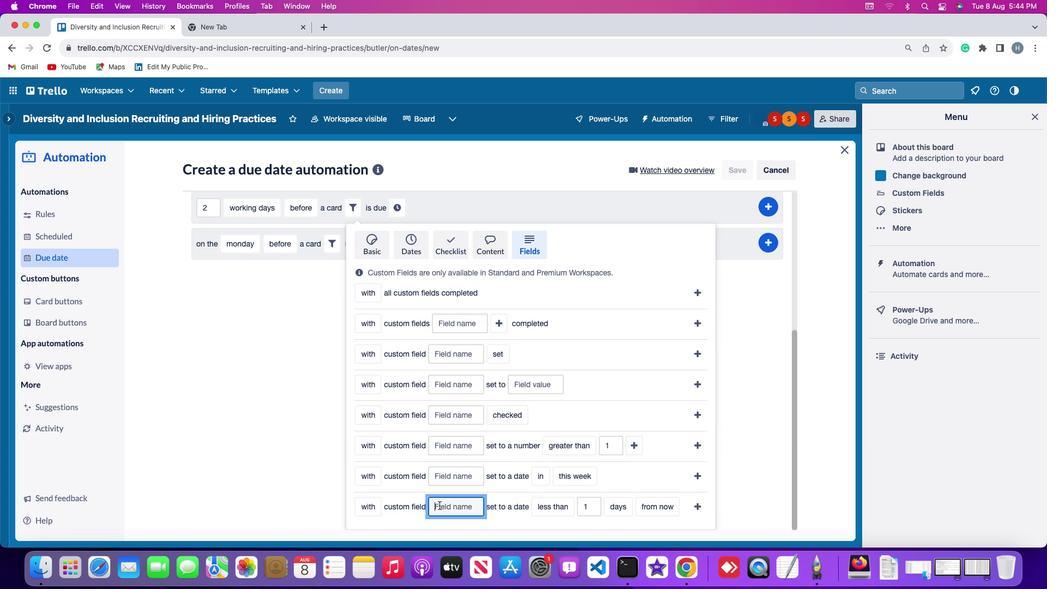 
Action: Mouse moved to (434, 495)
Screenshot: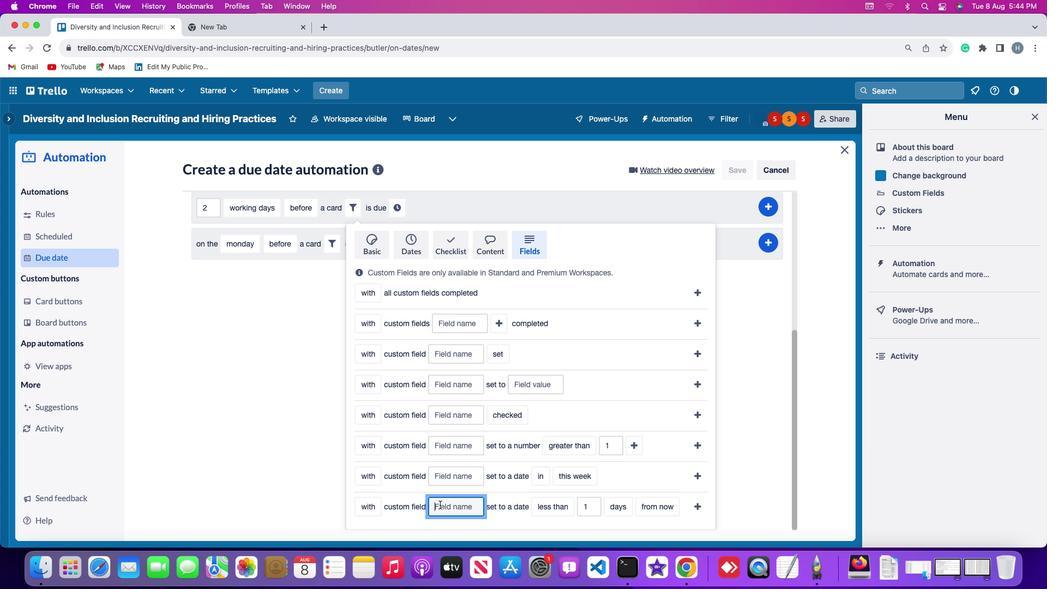 
Action: Key pressed Key.shift'R''e''s''u''m''e'
Screenshot: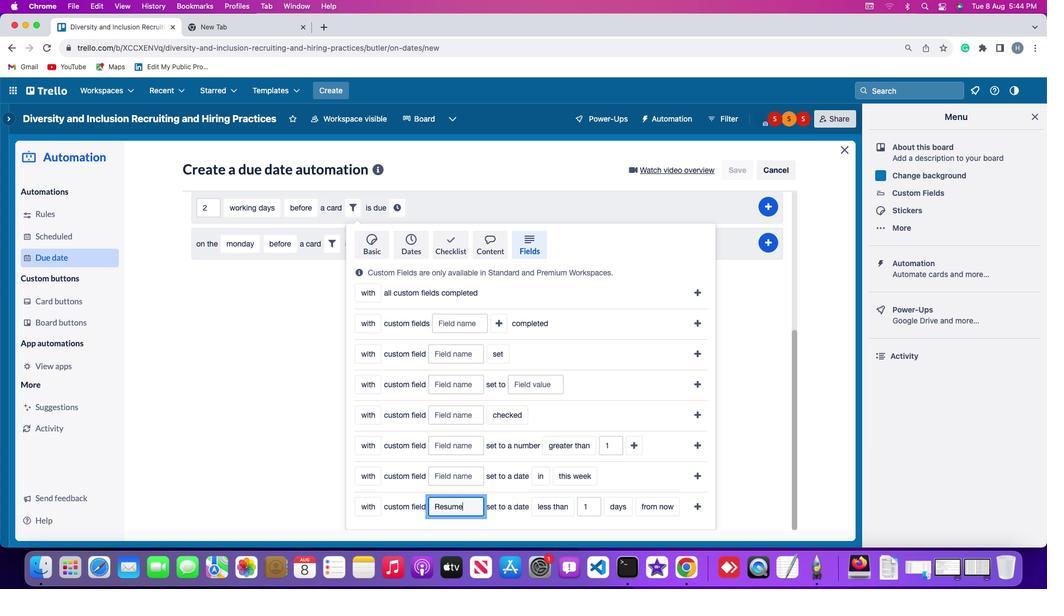 
Action: Mouse moved to (531, 502)
Screenshot: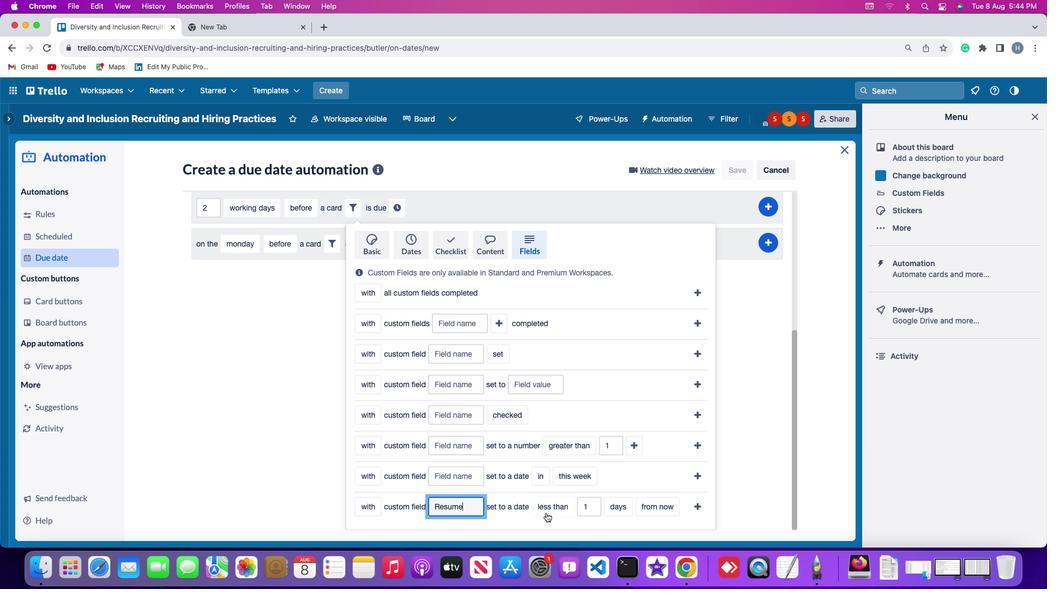 
Action: Mouse pressed left at (531, 502)
Screenshot: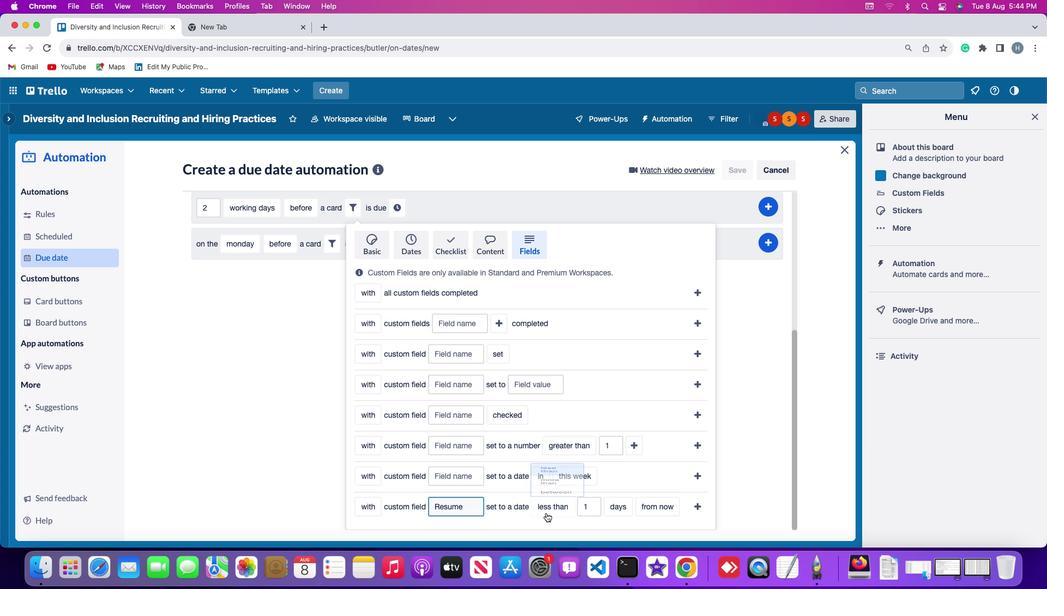 
Action: Mouse moved to (545, 429)
Screenshot: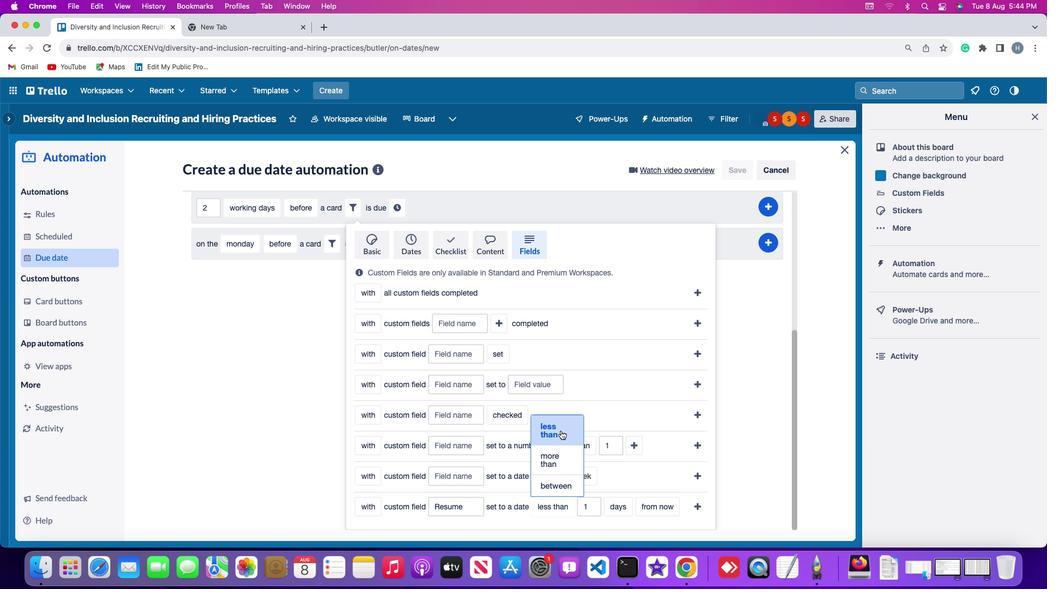 
Action: Mouse pressed left at (545, 429)
Screenshot: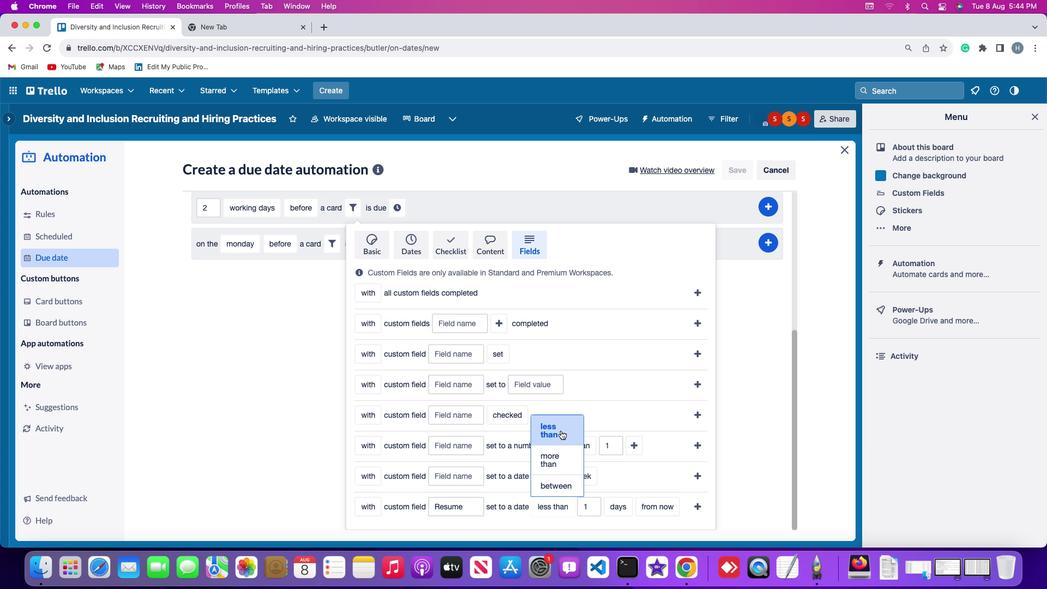 
Action: Mouse moved to (575, 496)
Screenshot: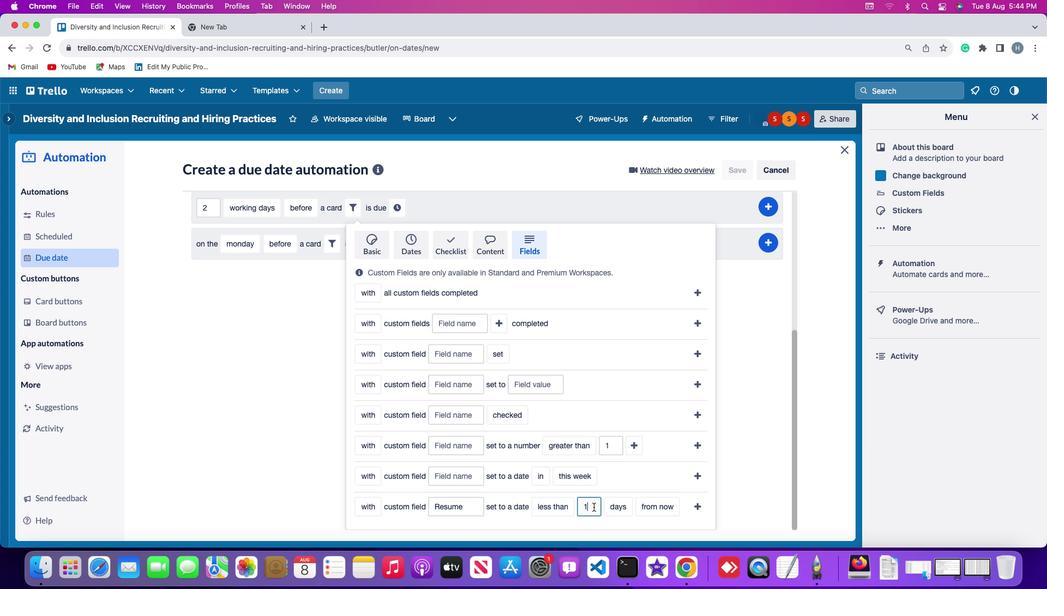 
Action: Mouse pressed left at (575, 496)
Screenshot: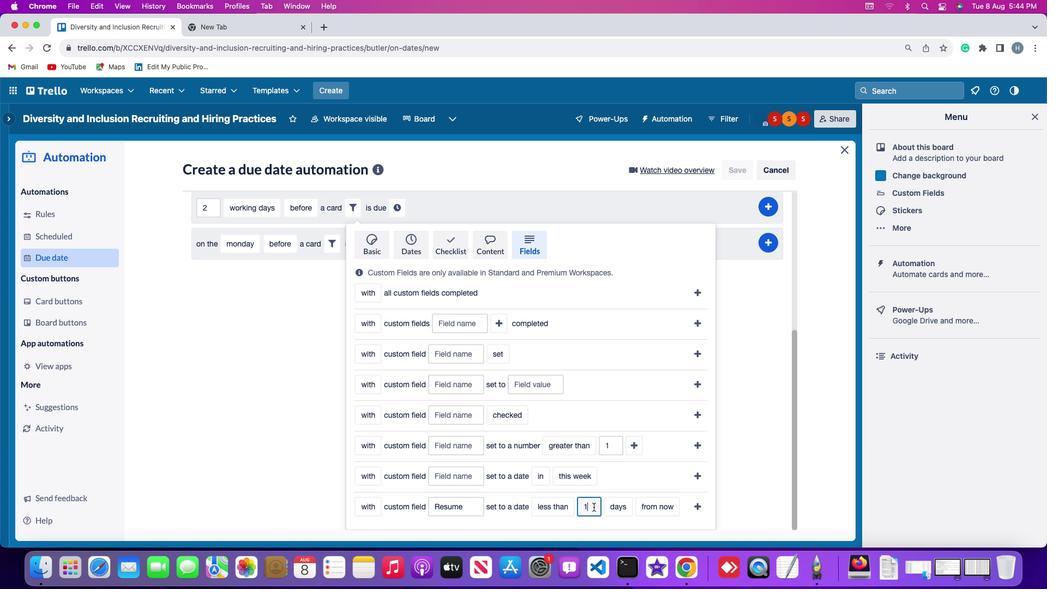 
Action: Mouse moved to (575, 496)
Screenshot: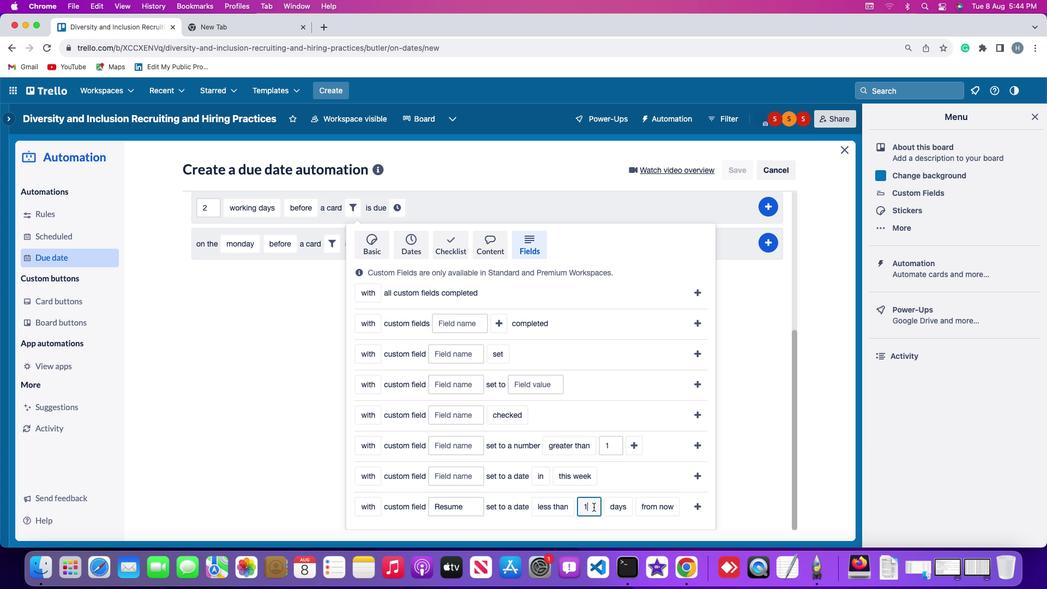 
Action: Key pressed Key.backspace'1'
Screenshot: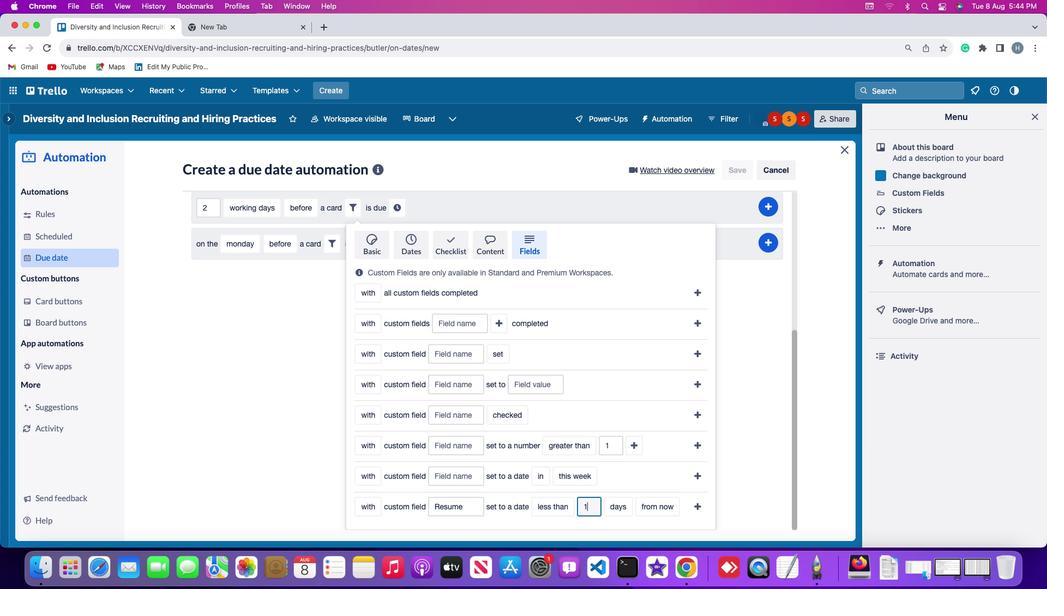 
Action: Mouse moved to (591, 499)
Screenshot: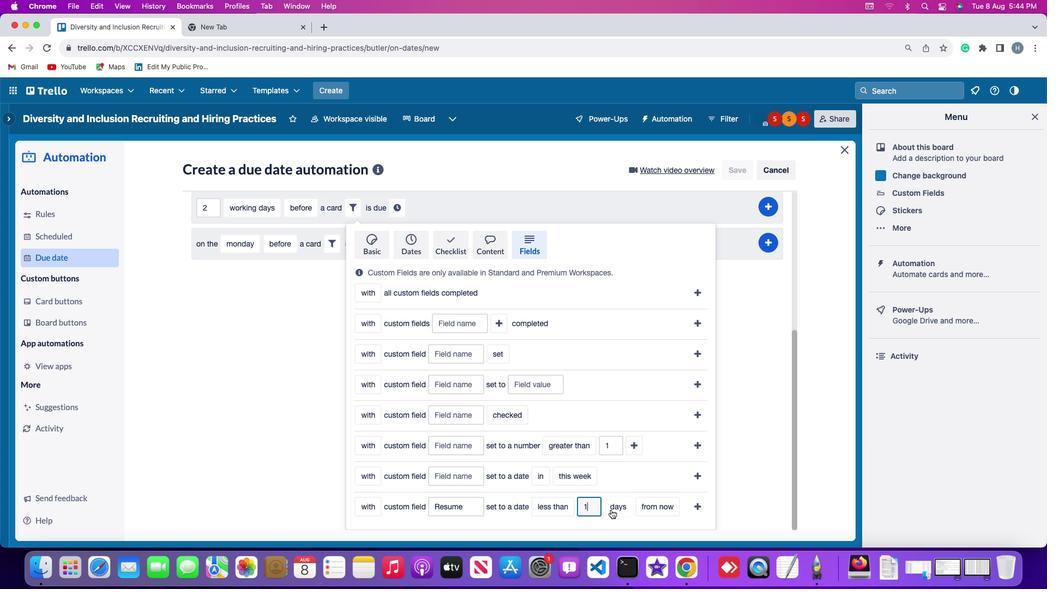
Action: Mouse pressed left at (591, 499)
Screenshot: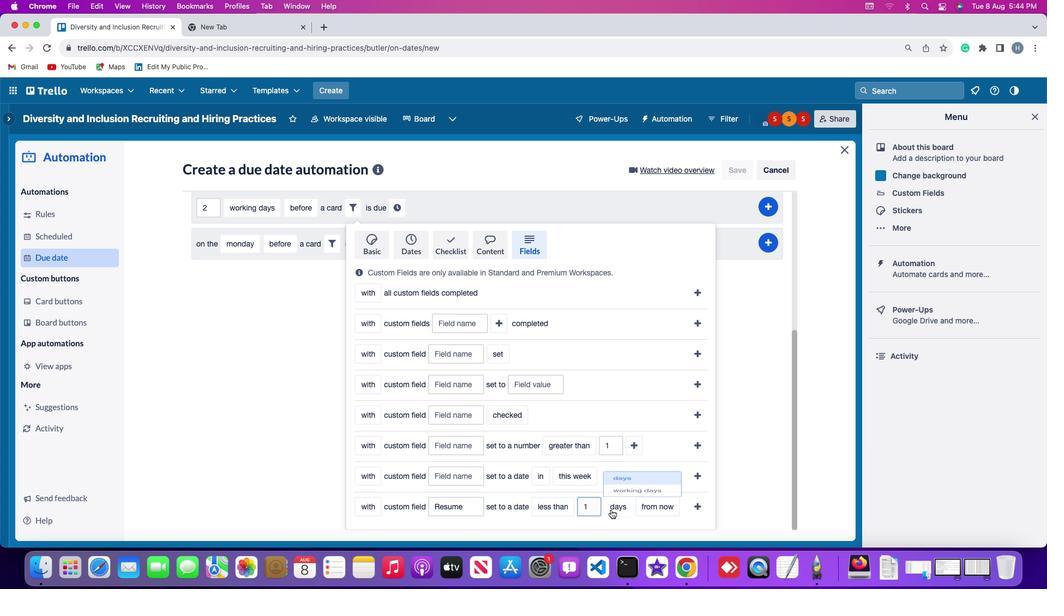
Action: Mouse moved to (606, 478)
Screenshot: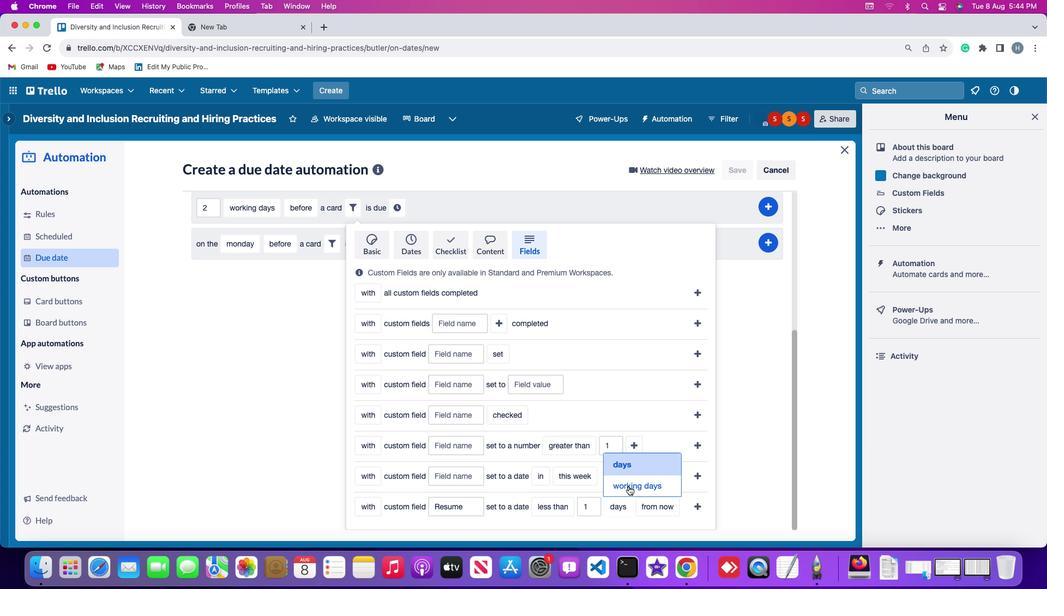 
Action: Mouse pressed left at (606, 478)
Screenshot: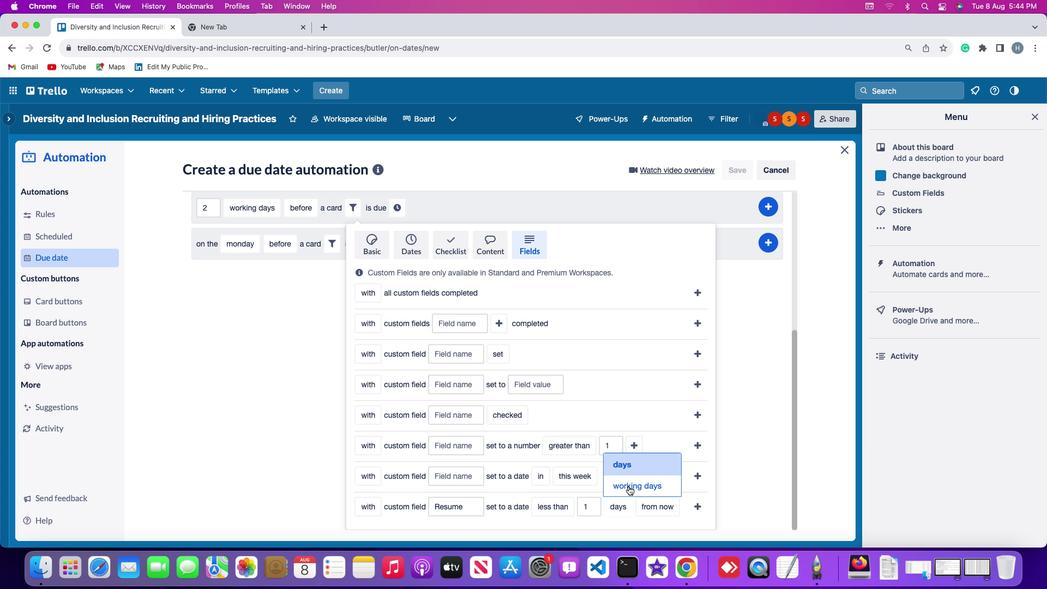 
Action: Mouse moved to (644, 496)
Screenshot: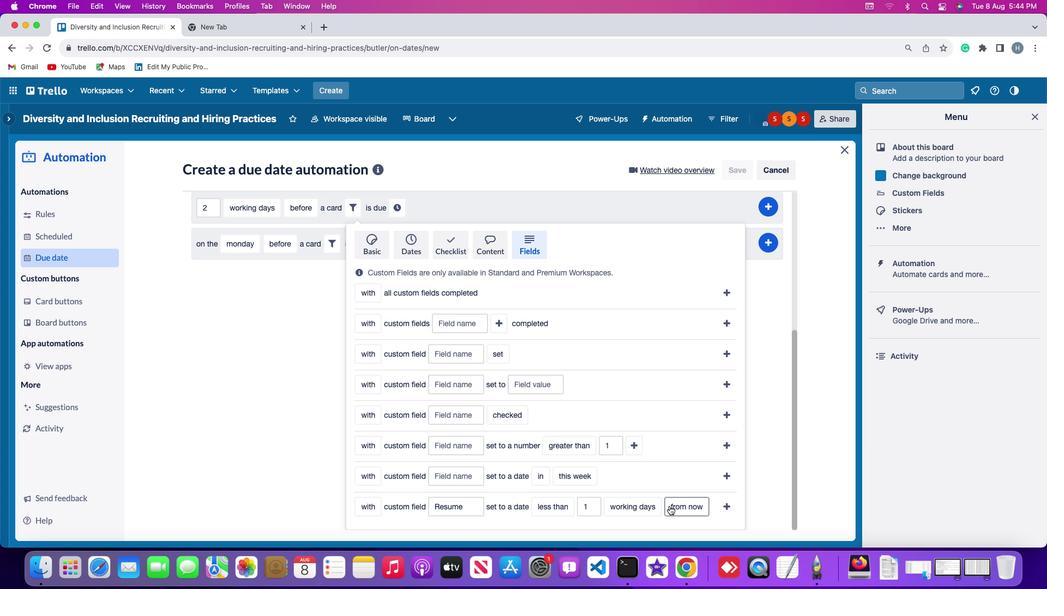 
Action: Mouse pressed left at (644, 496)
Screenshot: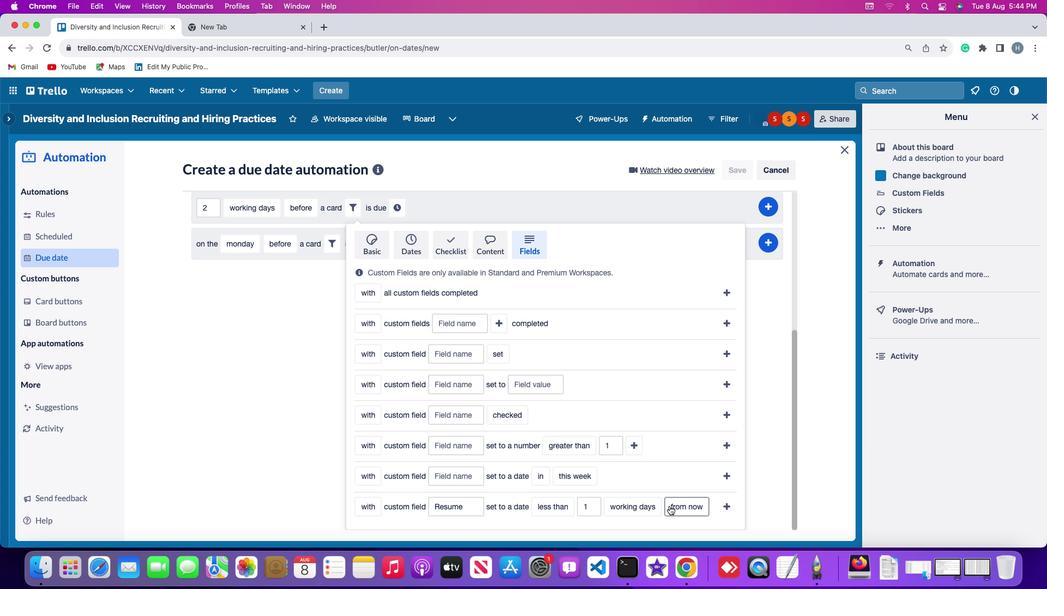 
Action: Mouse moved to (655, 473)
Screenshot: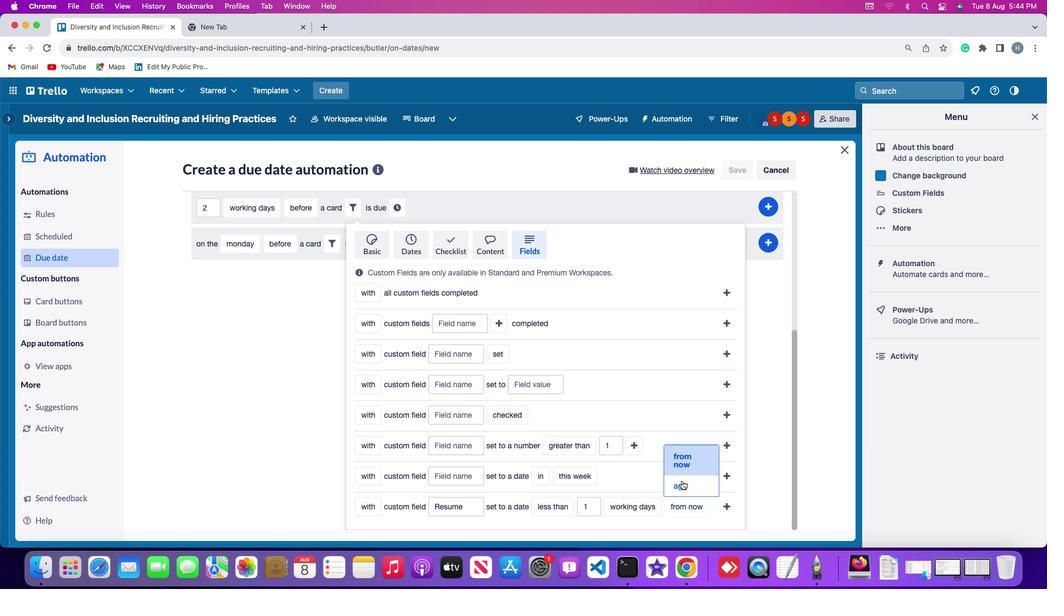 
Action: Mouse pressed left at (655, 473)
Screenshot: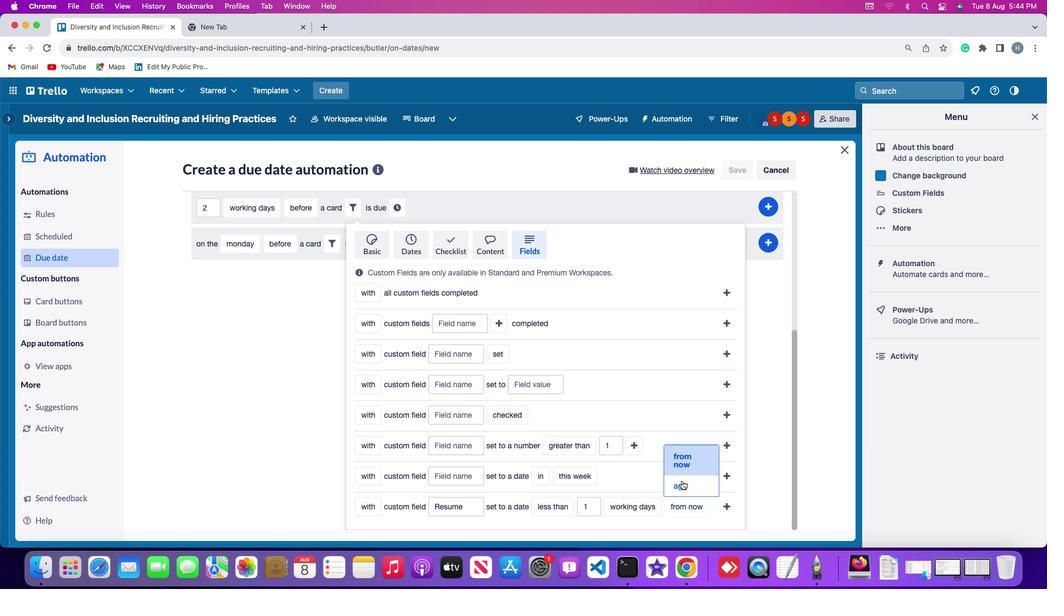 
Action: Mouse moved to (678, 495)
Screenshot: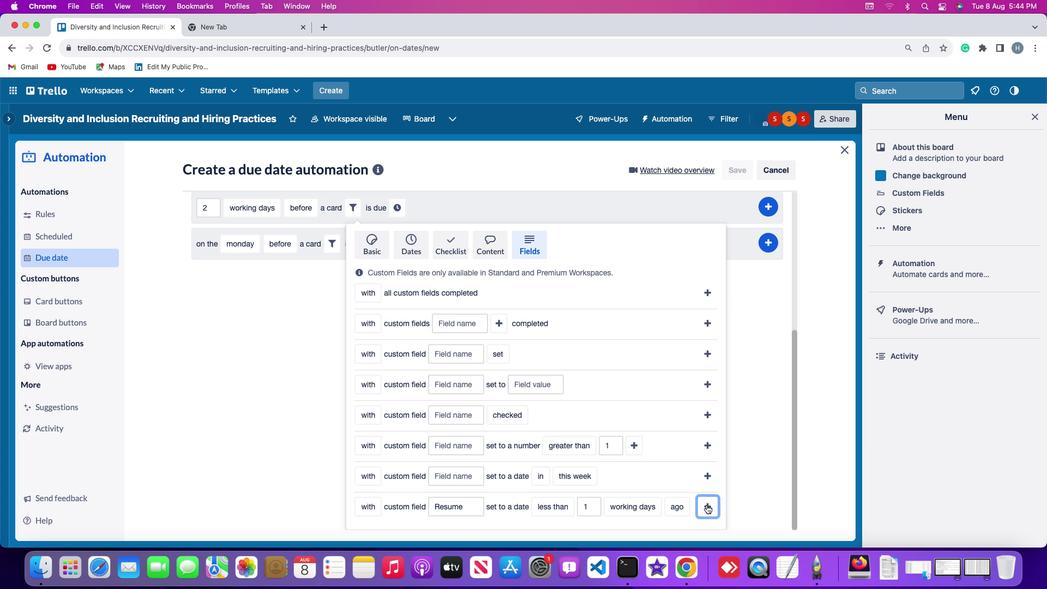 
Action: Mouse pressed left at (678, 495)
Screenshot: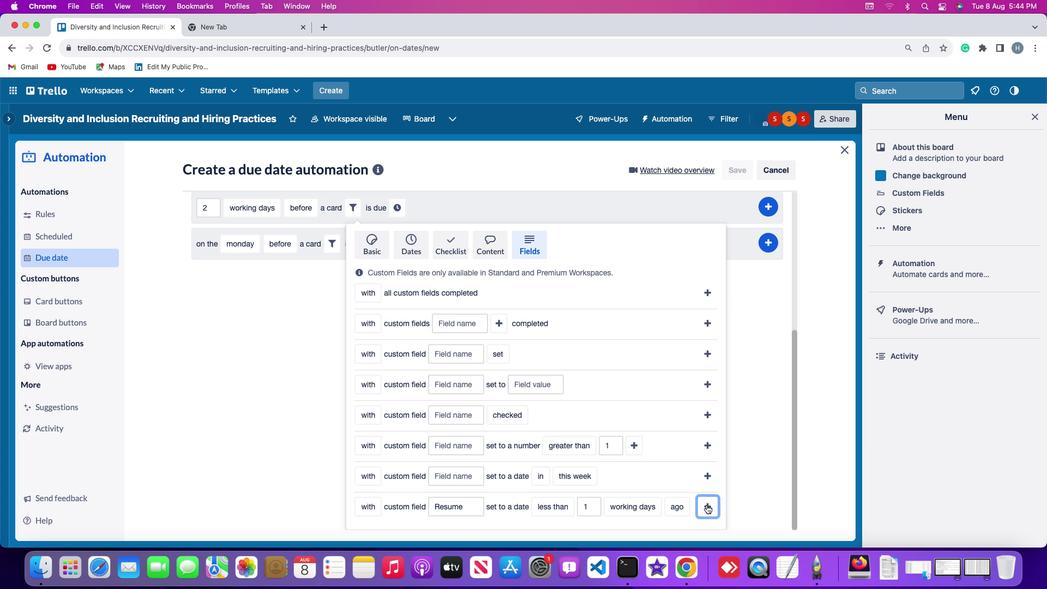 
Action: Mouse moved to (640, 436)
Screenshot: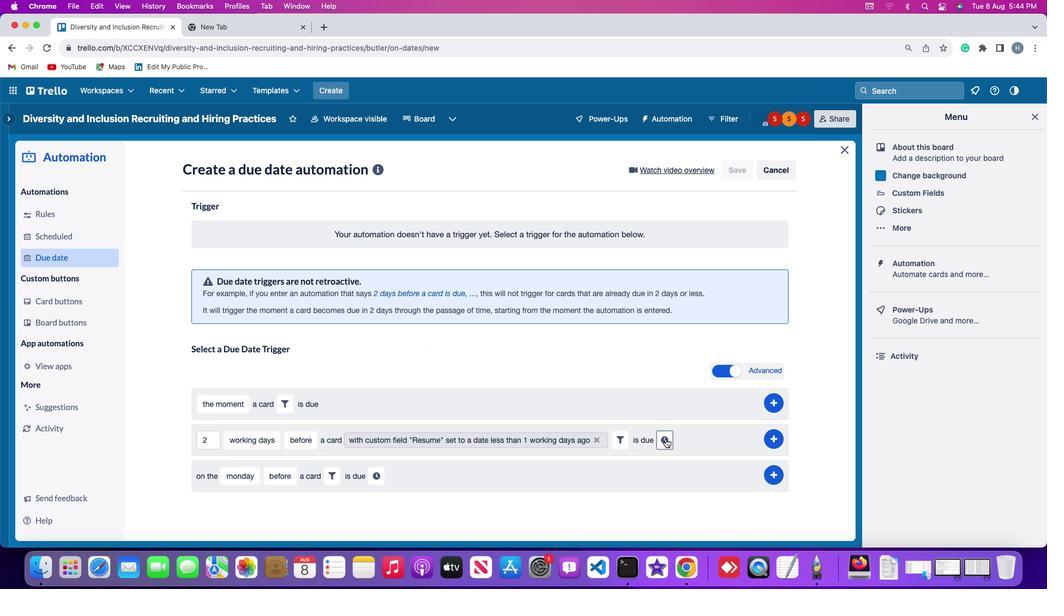
Action: Mouse pressed left at (640, 436)
Screenshot: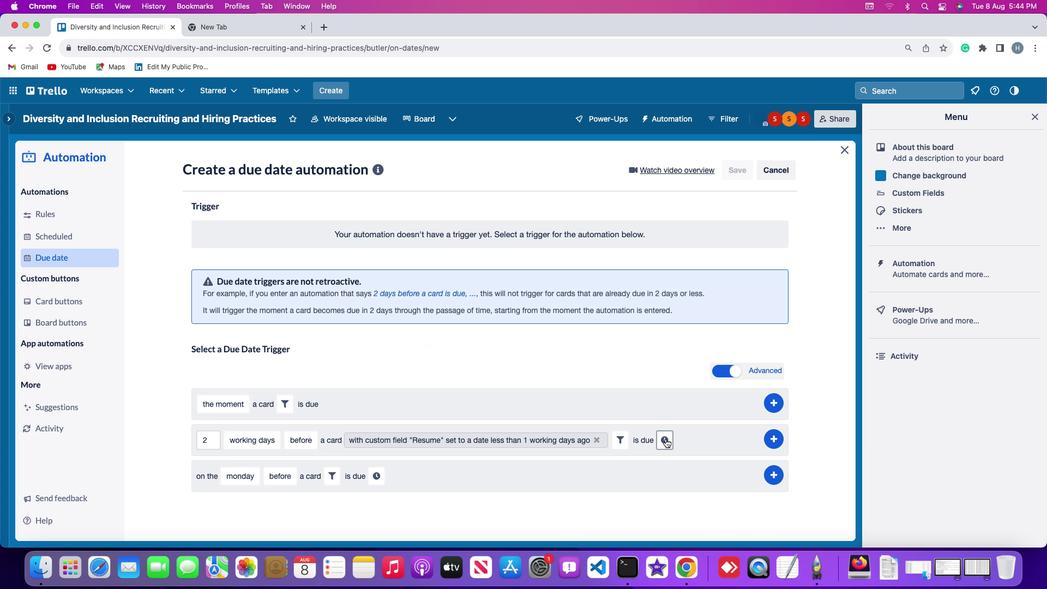 
Action: Mouse moved to (240, 458)
Screenshot: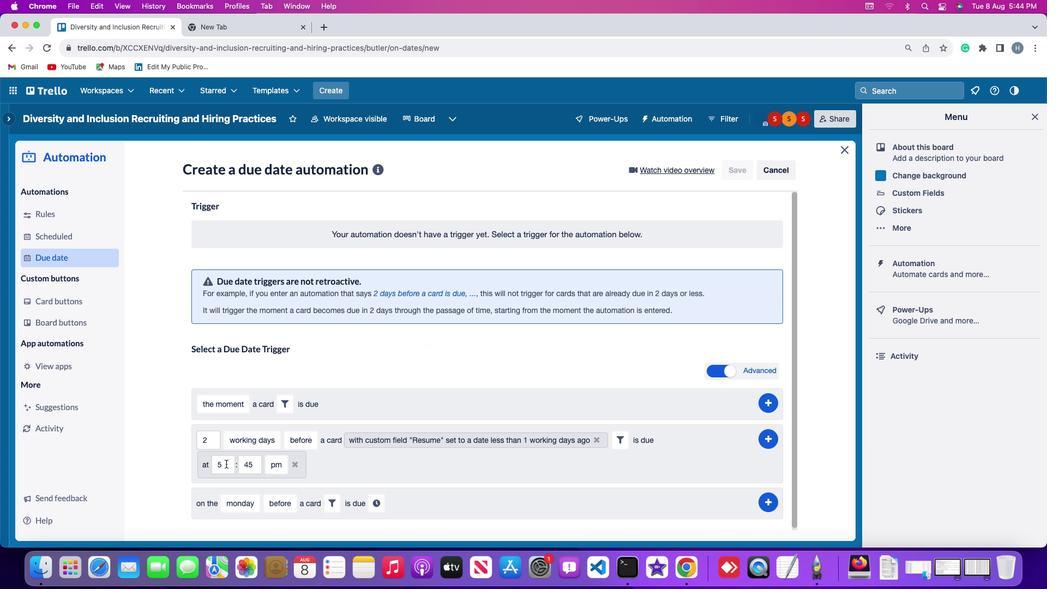
Action: Mouse pressed left at (240, 458)
Screenshot: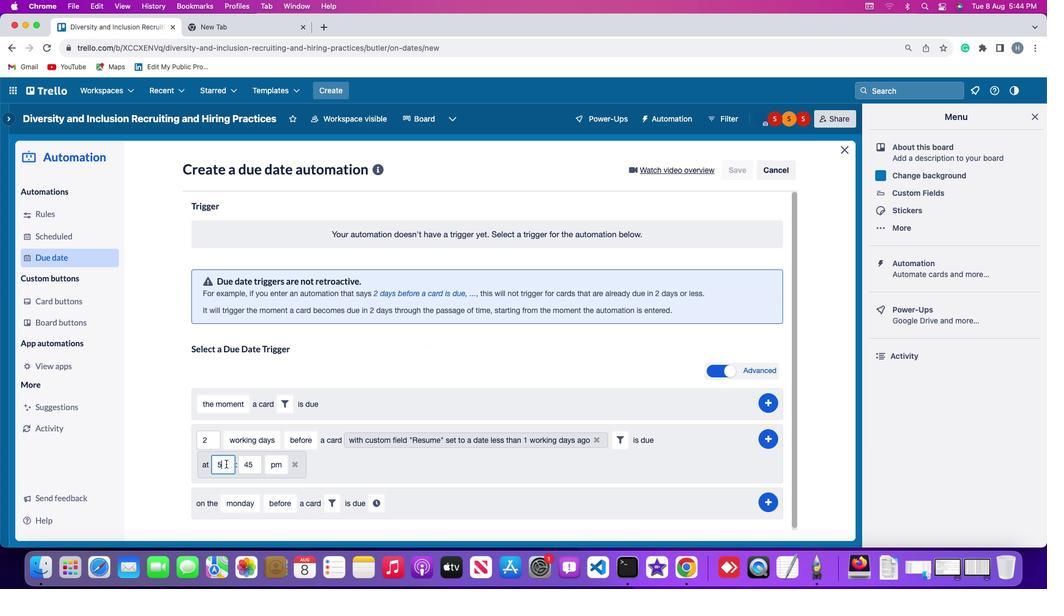 
Action: Key pressed Key.backspace'1''1'
Screenshot: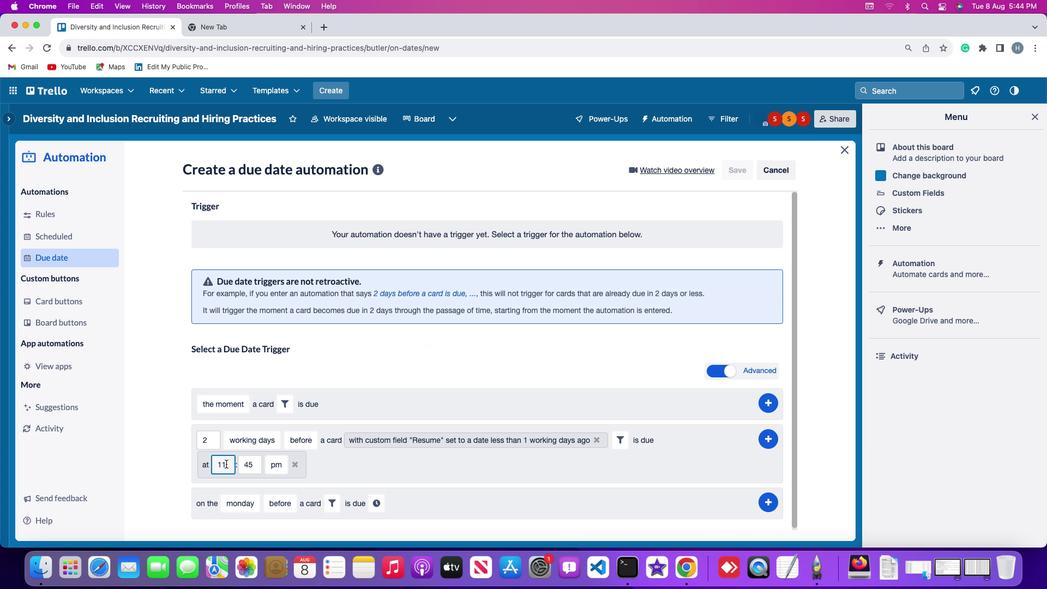 
Action: Mouse moved to (264, 460)
Screenshot: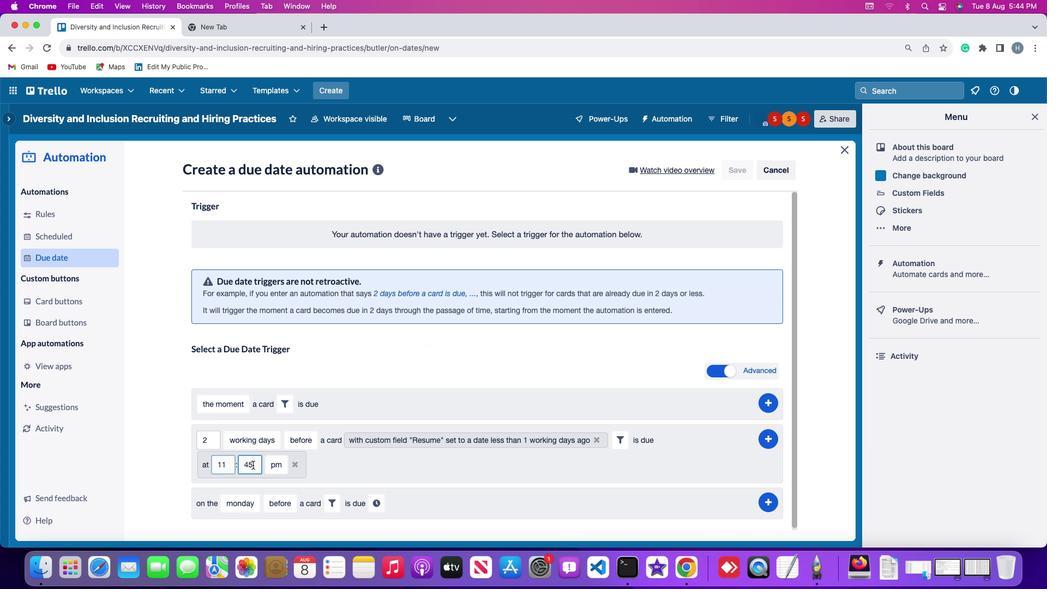 
Action: Mouse pressed left at (264, 460)
Screenshot: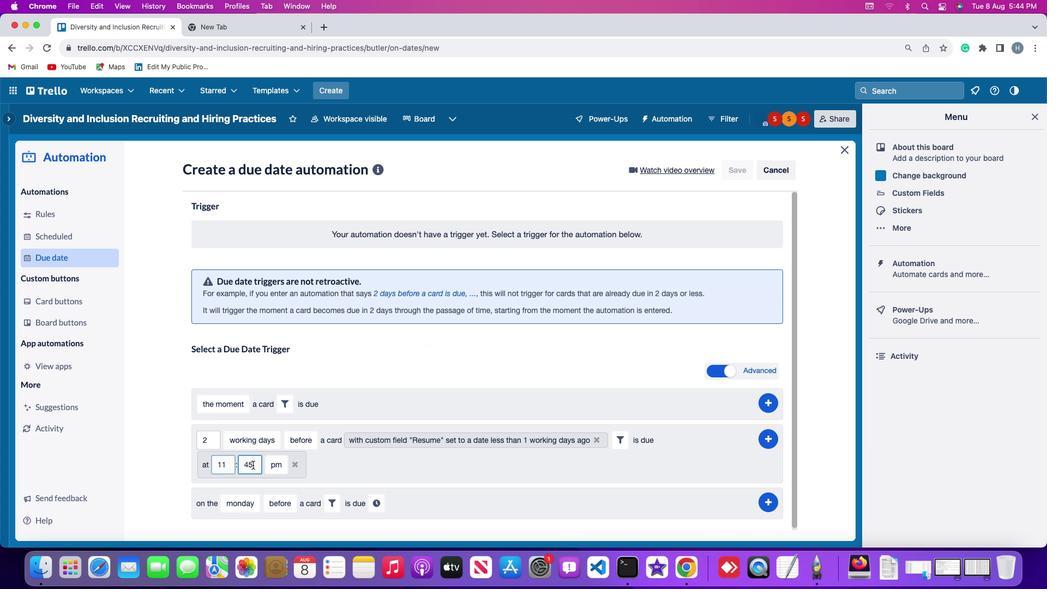 
Action: Key pressed Key.backspaceKey.backspace'0''0'
Screenshot: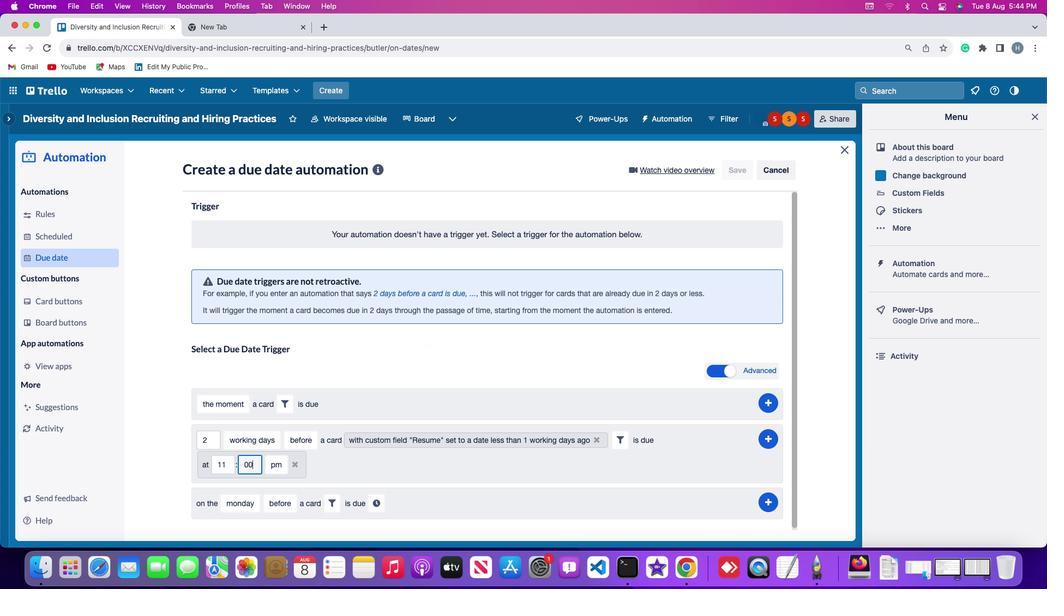 
Action: Mouse moved to (281, 458)
Screenshot: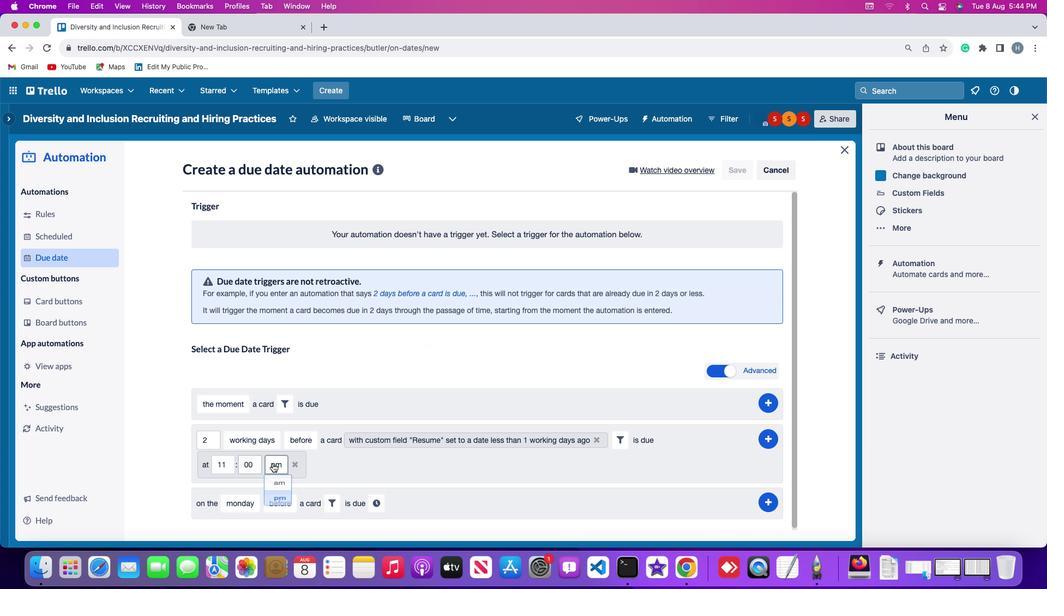 
Action: Mouse pressed left at (281, 458)
Screenshot: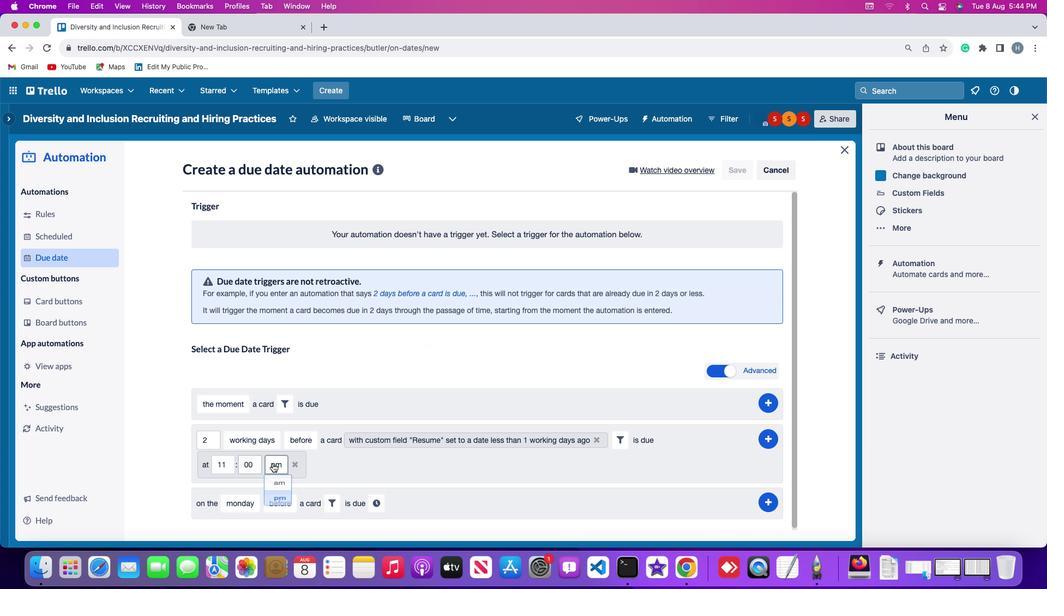 
Action: Mouse moved to (291, 479)
Screenshot: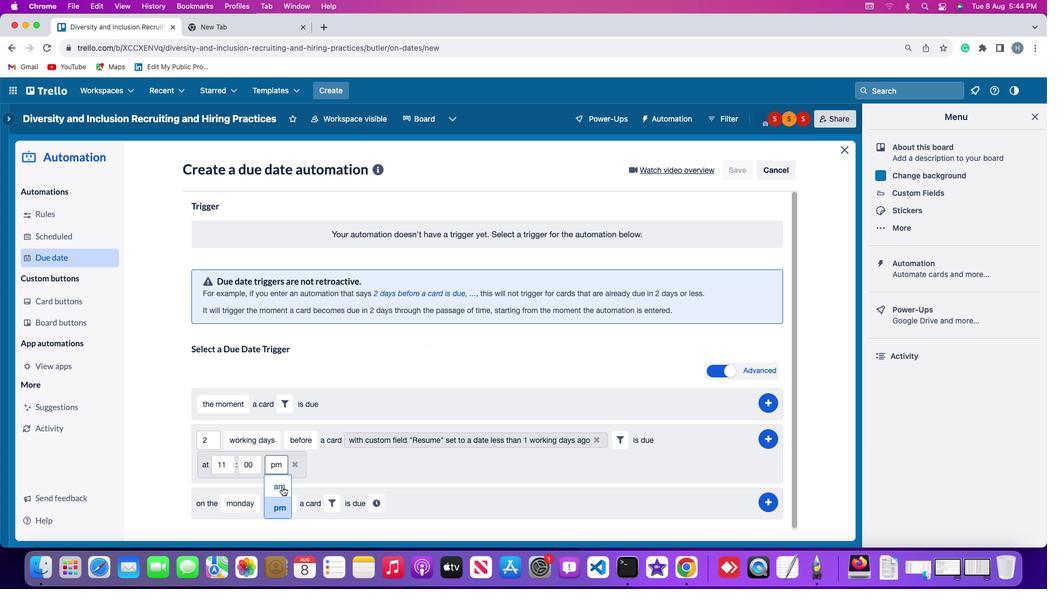
Action: Mouse pressed left at (291, 479)
Screenshot: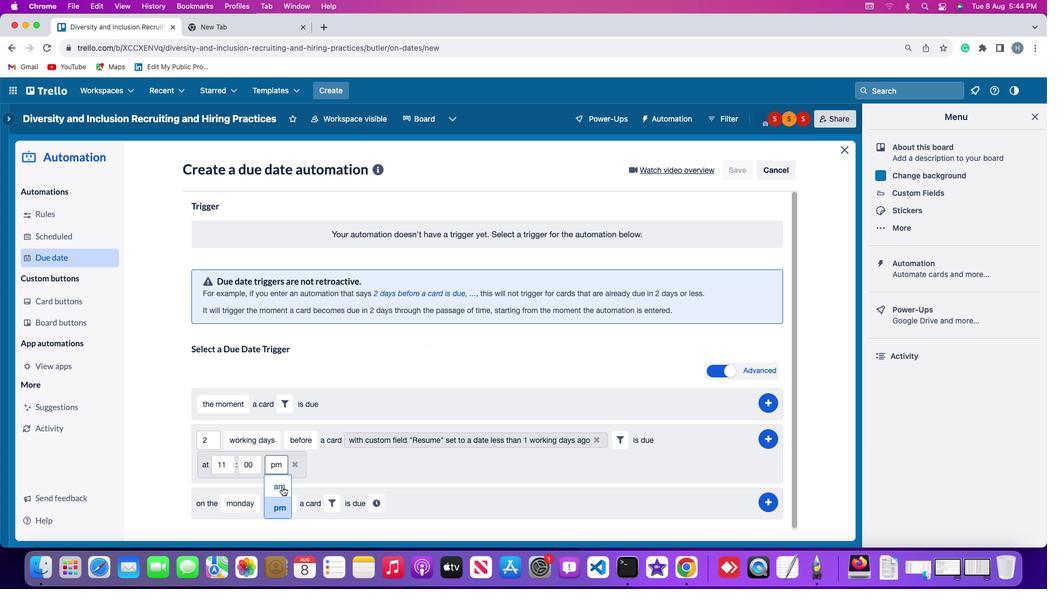 
Action: Mouse moved to (735, 433)
Screenshot: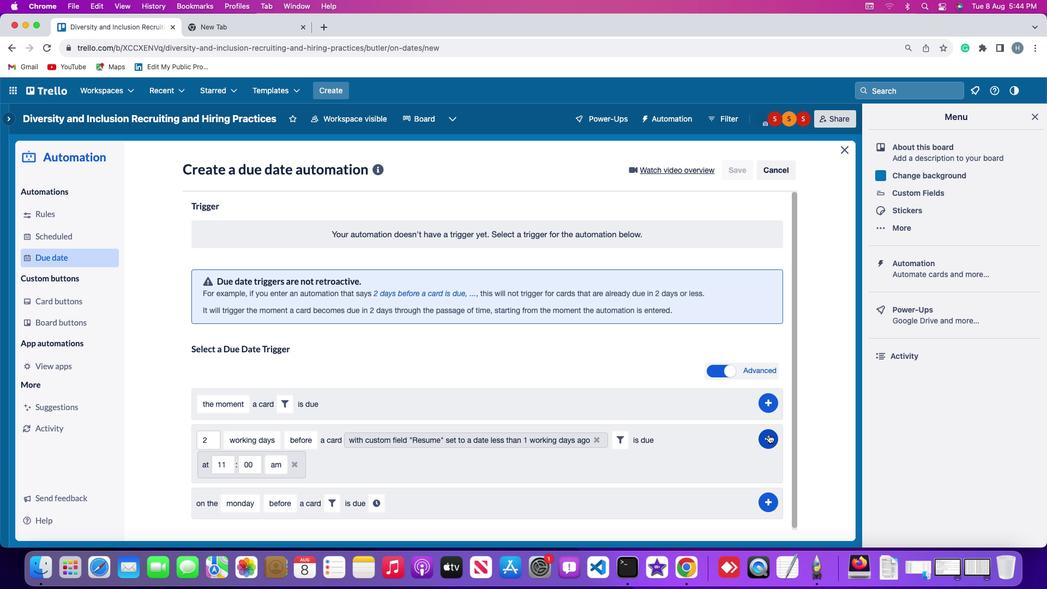 
Action: Mouse pressed left at (735, 433)
Screenshot: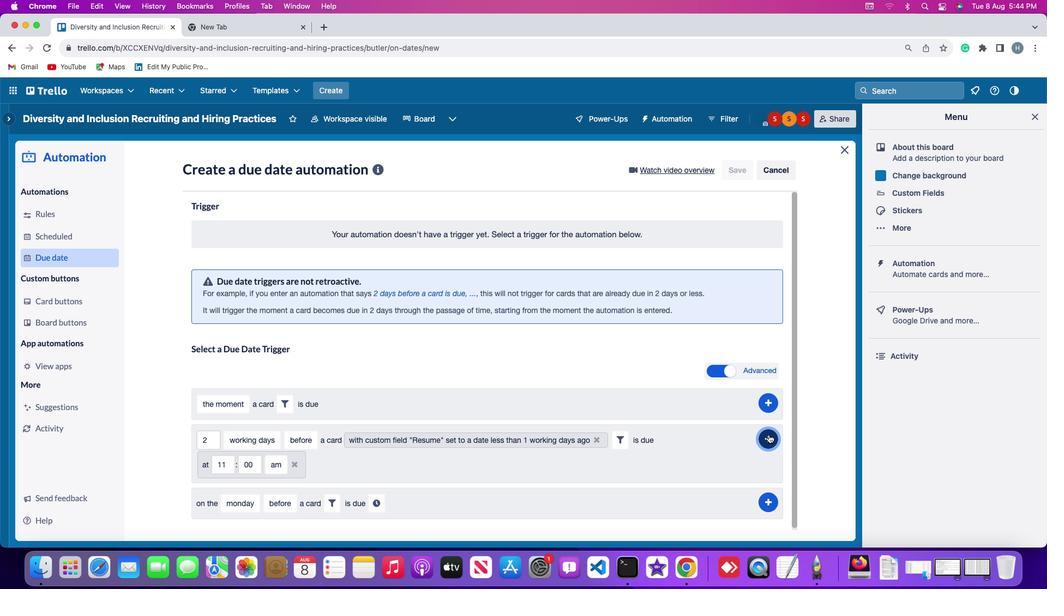 
Action: Mouse moved to (761, 344)
Screenshot: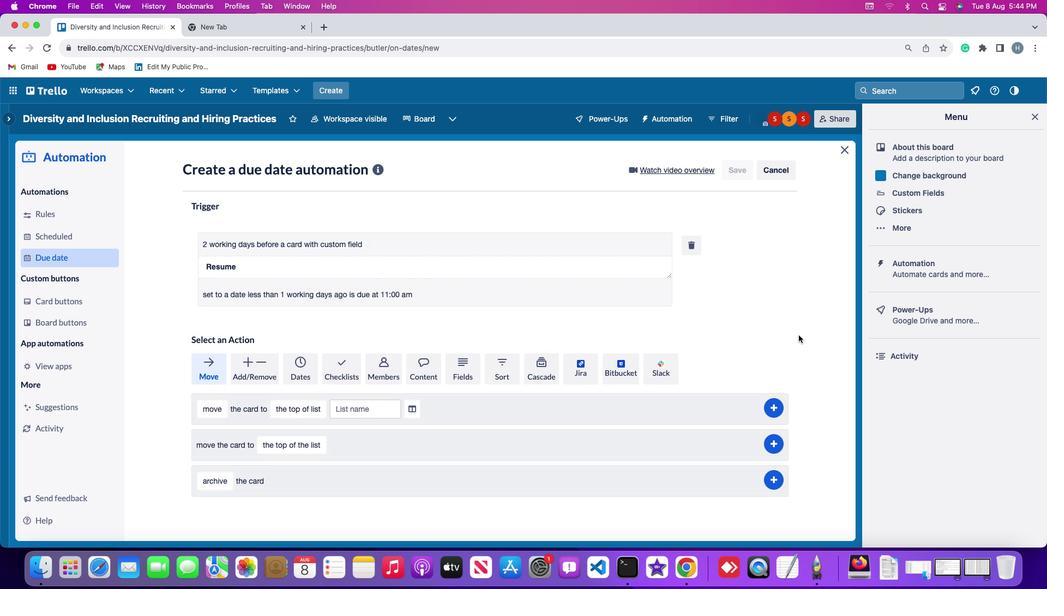 
